 Task: Search one way flight ticket for 4 adults, 1 infant in seat and 1 infant on lap in premium economy from Redding: Redding Municipal Airport to New Bern: Coastal Carolina Regional Airport (was Craven County Regional) on 5-4-2023. Choice of flights is Spirit. Number of bags: 1 checked bag. Price is upto 93000. Outbound departure time preference is 6:30.
Action: Mouse moved to (292, 258)
Screenshot: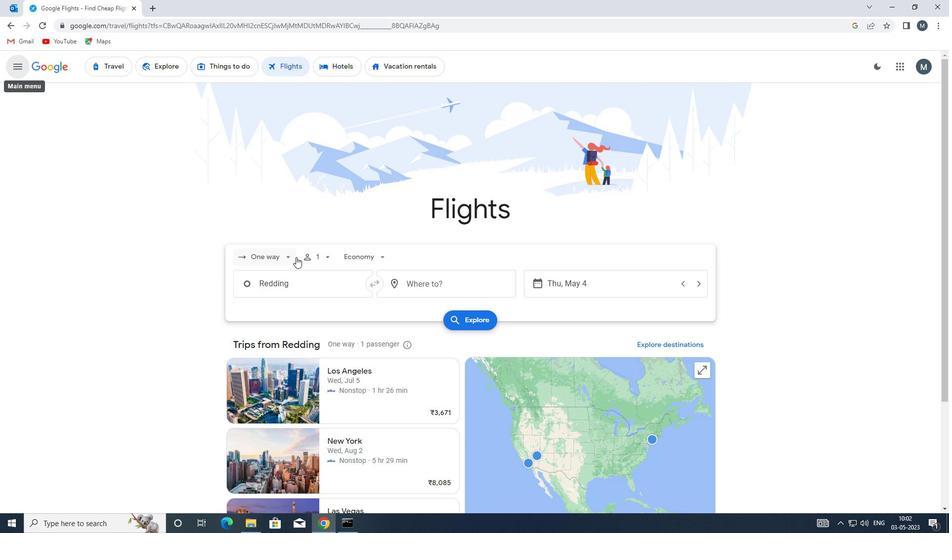 
Action: Mouse pressed left at (292, 258)
Screenshot: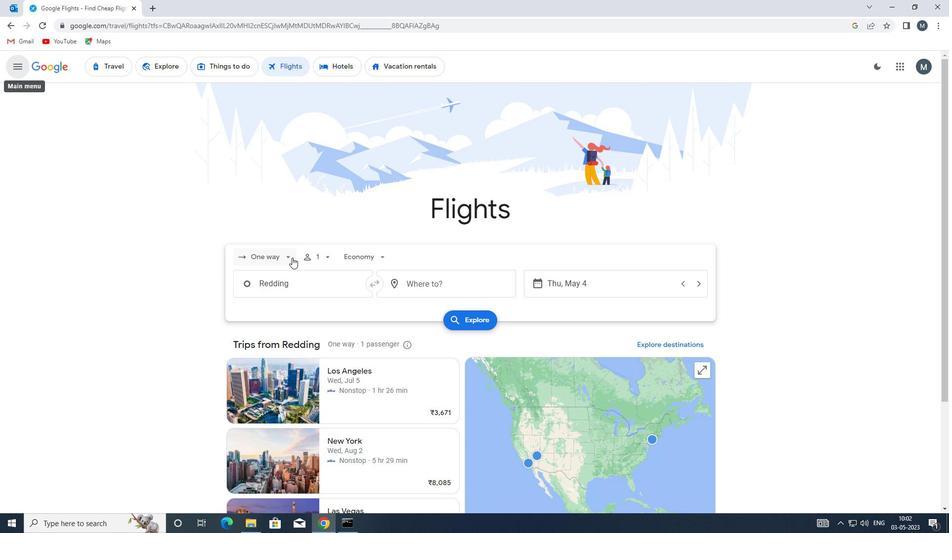 
Action: Mouse moved to (294, 299)
Screenshot: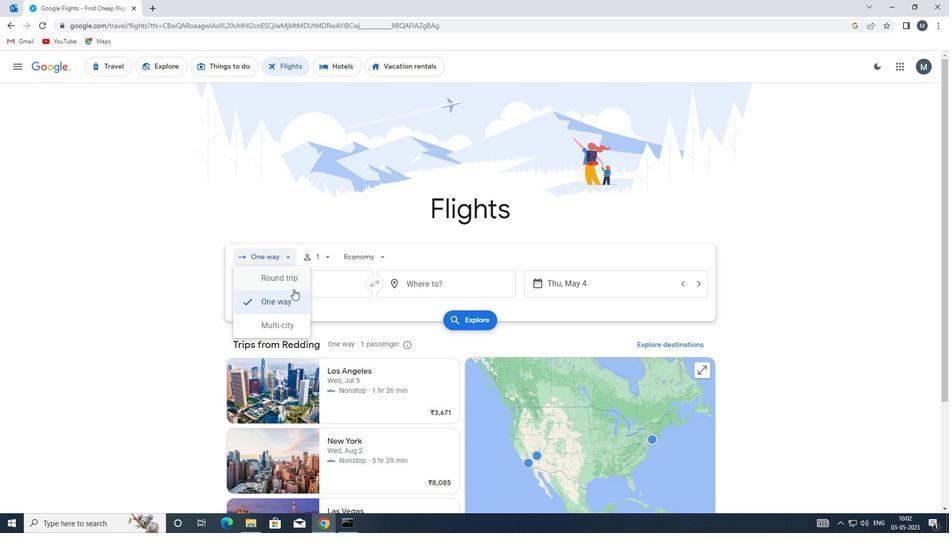 
Action: Mouse pressed left at (294, 299)
Screenshot: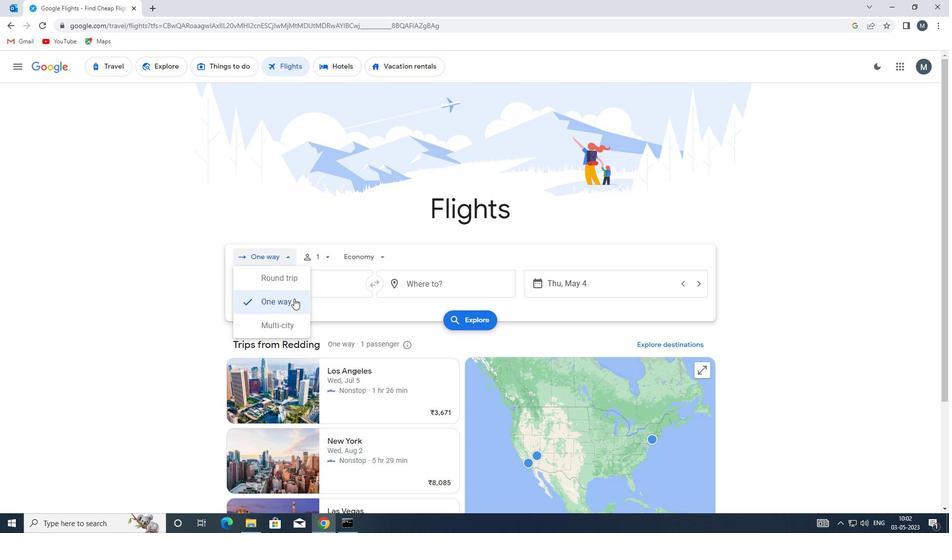 
Action: Mouse moved to (329, 257)
Screenshot: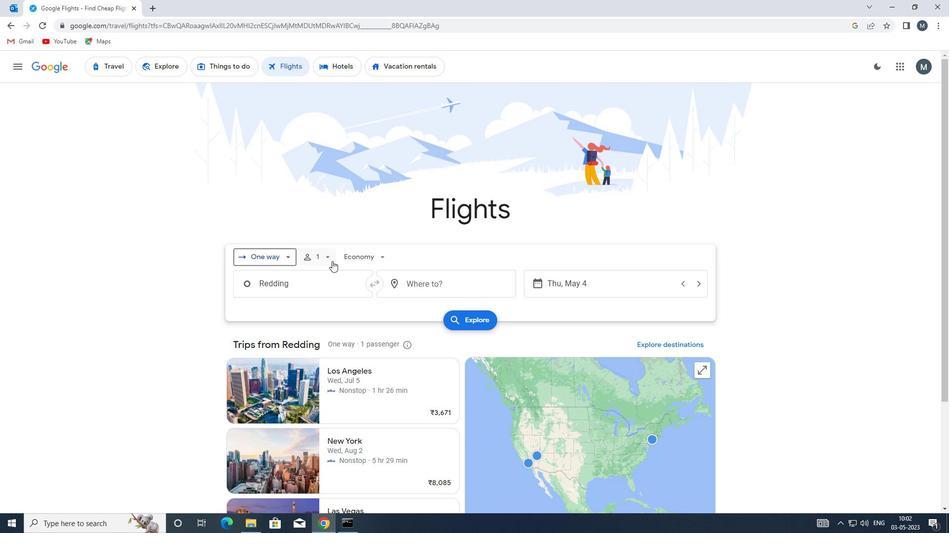 
Action: Mouse pressed left at (329, 257)
Screenshot: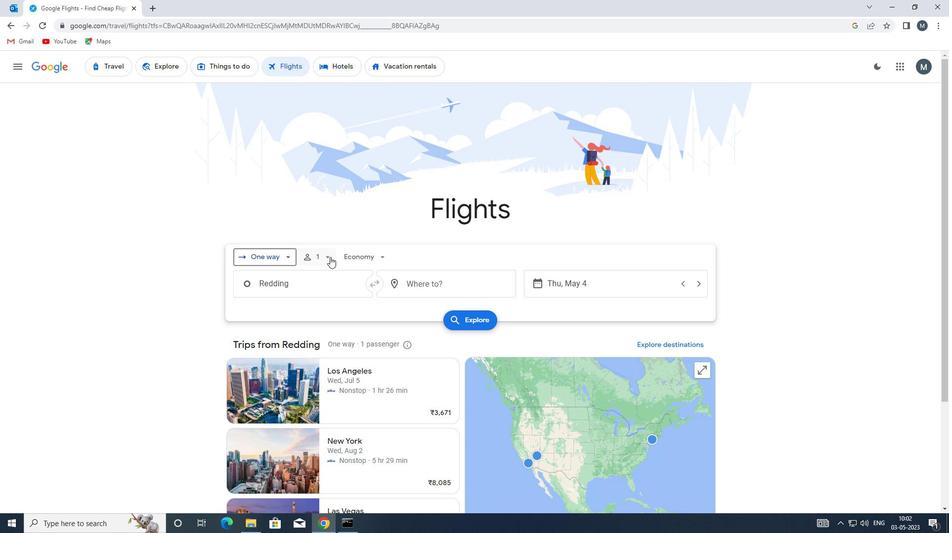 
Action: Mouse moved to (403, 283)
Screenshot: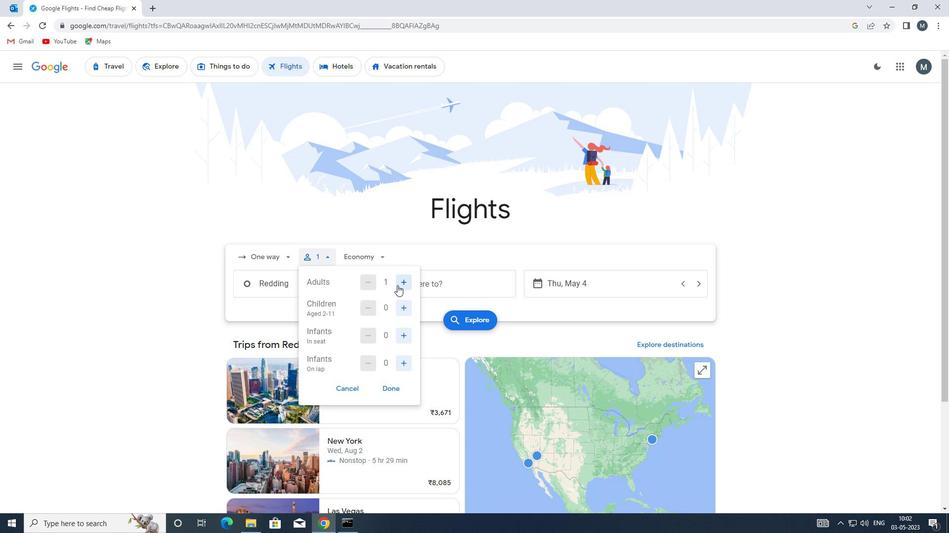 
Action: Mouse pressed left at (403, 283)
Screenshot: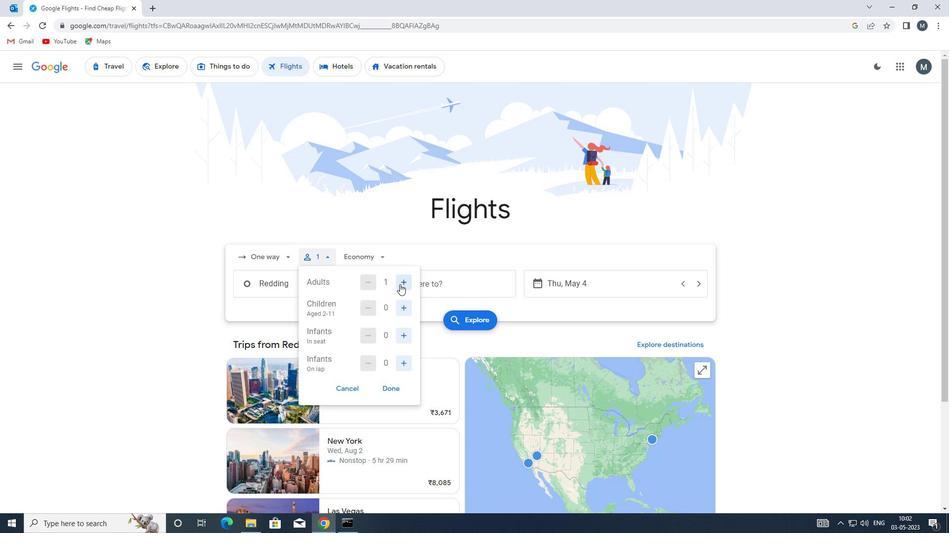 
Action: Mouse pressed left at (403, 283)
Screenshot: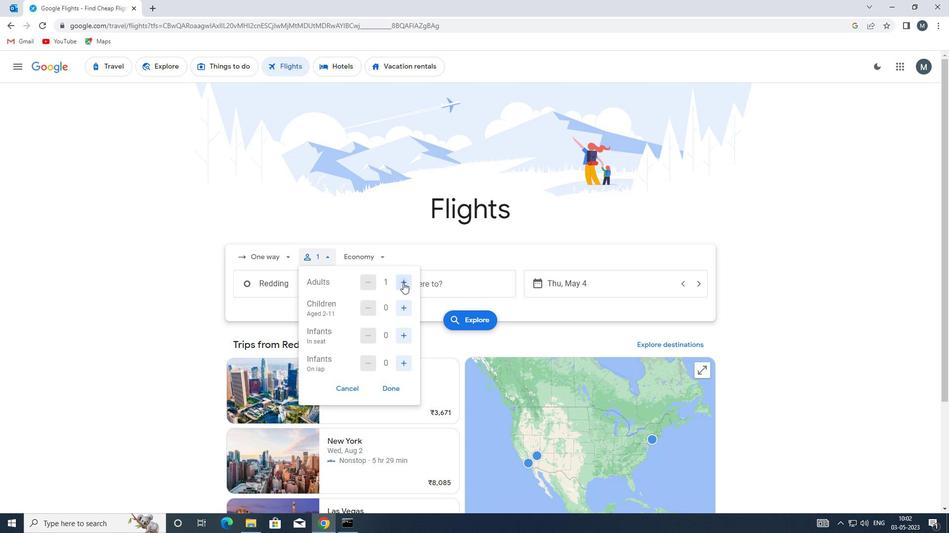 
Action: Mouse pressed left at (403, 283)
Screenshot: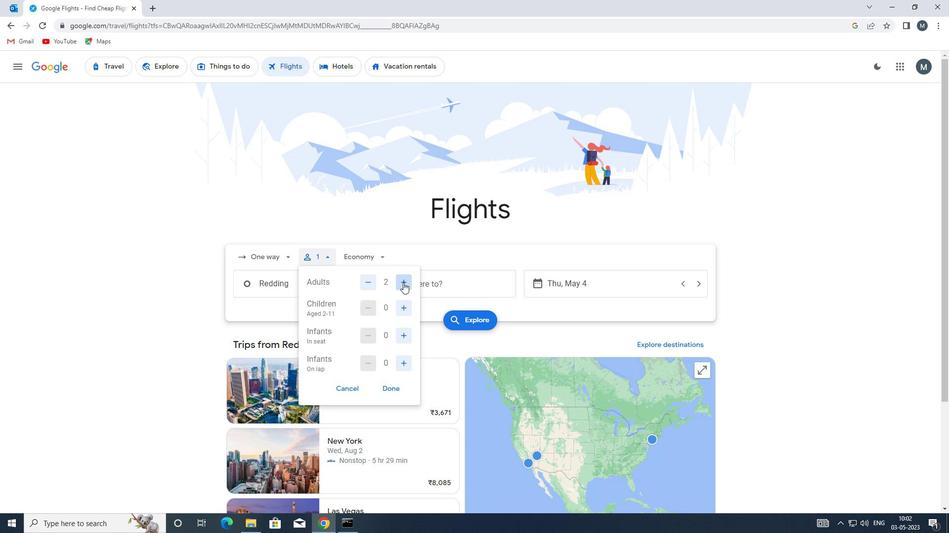 
Action: Mouse moved to (403, 333)
Screenshot: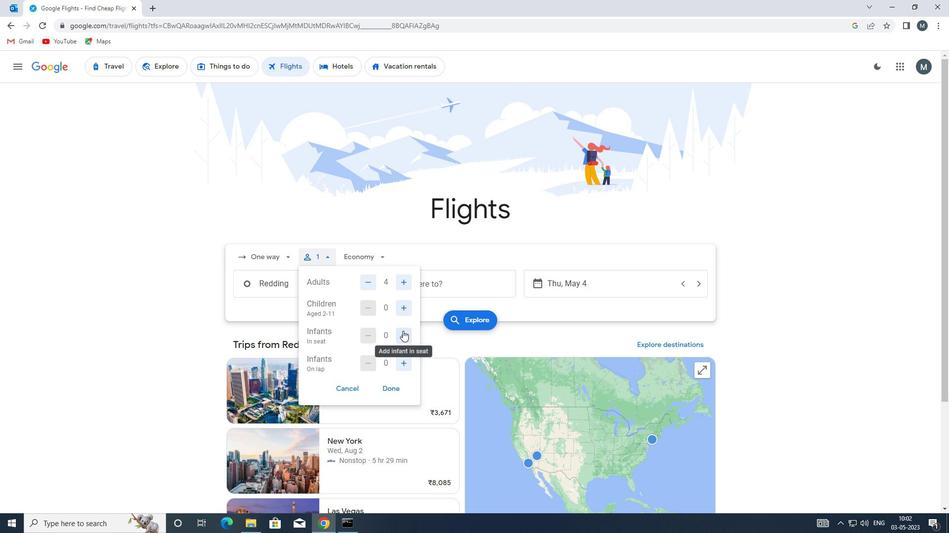 
Action: Mouse pressed left at (403, 333)
Screenshot: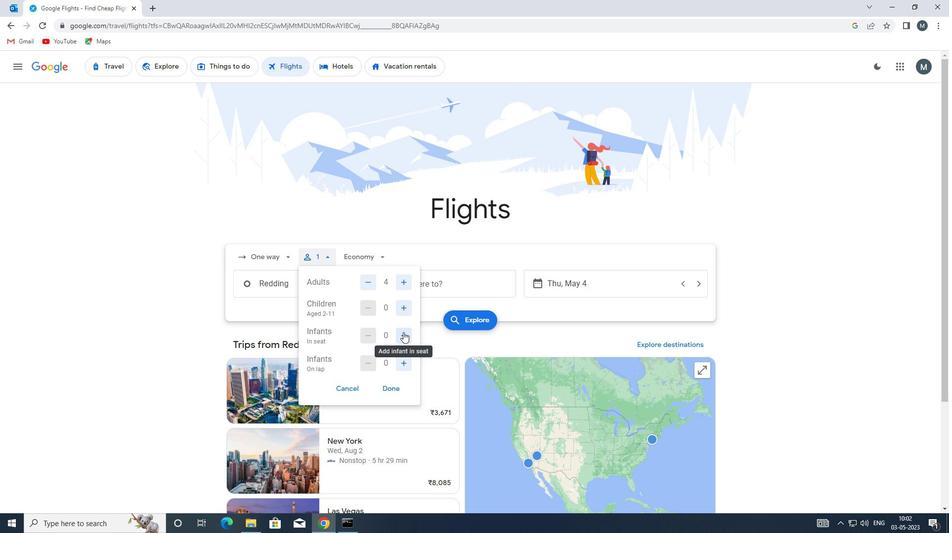
Action: Mouse moved to (404, 363)
Screenshot: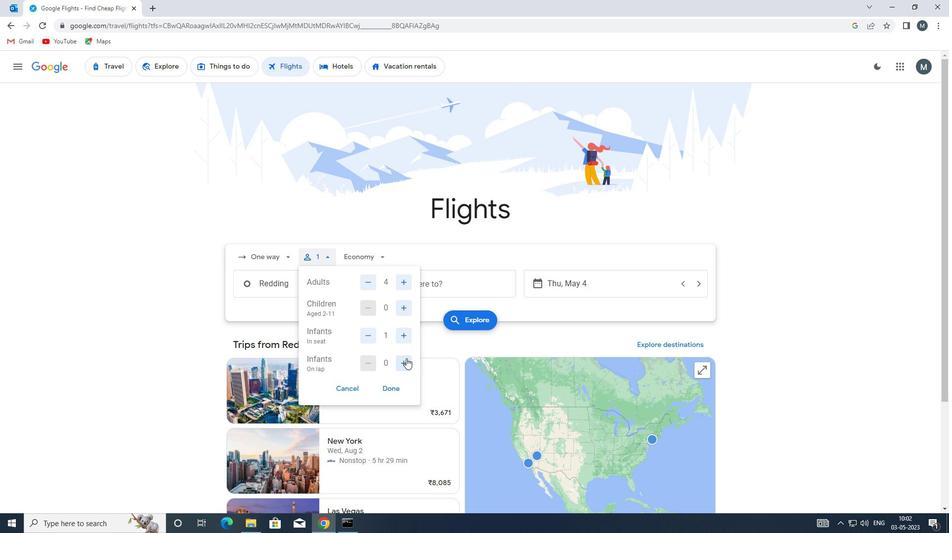 
Action: Mouse pressed left at (404, 363)
Screenshot: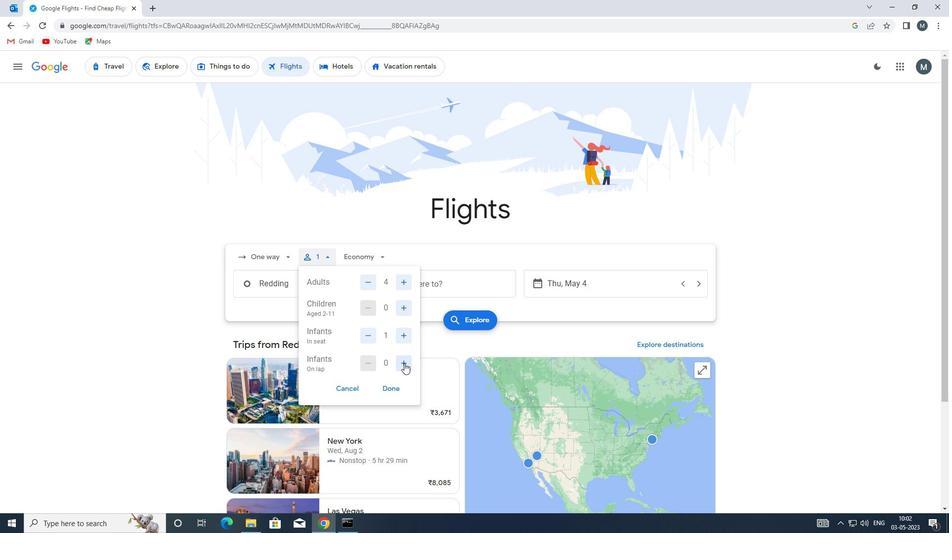 
Action: Mouse moved to (391, 388)
Screenshot: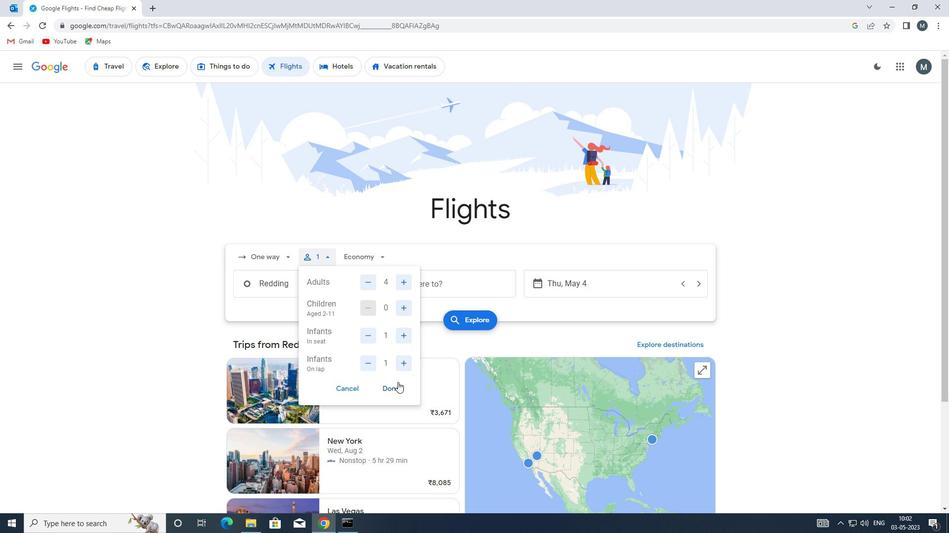 
Action: Mouse pressed left at (391, 388)
Screenshot: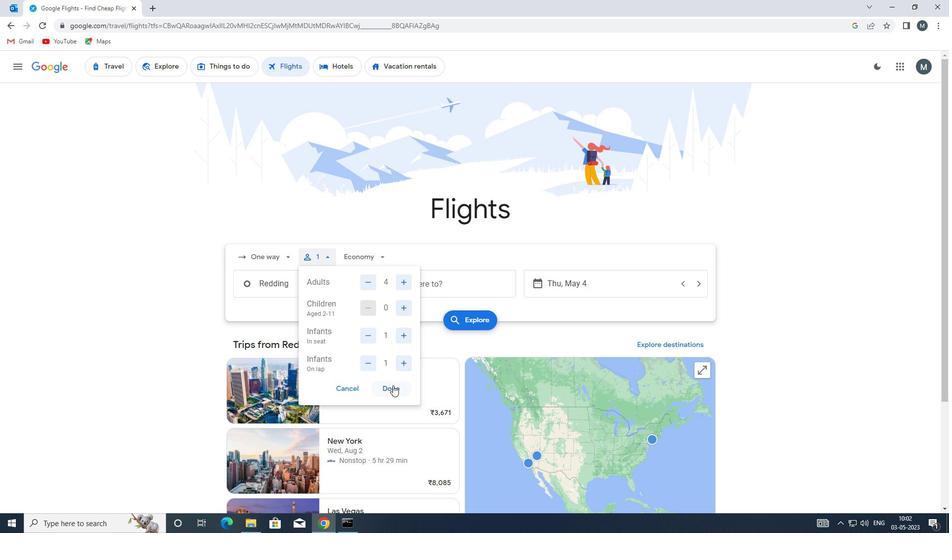 
Action: Mouse moved to (365, 257)
Screenshot: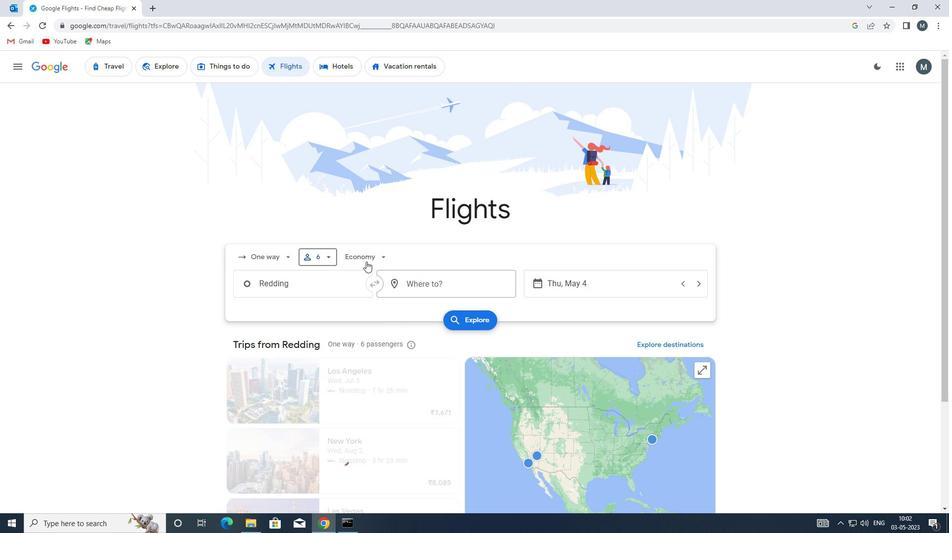 
Action: Mouse pressed left at (365, 257)
Screenshot: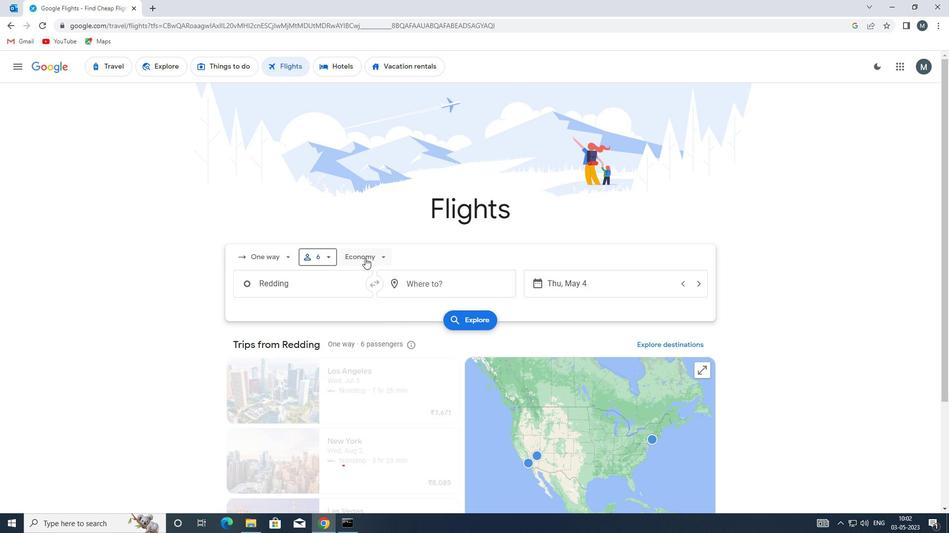 
Action: Mouse moved to (383, 304)
Screenshot: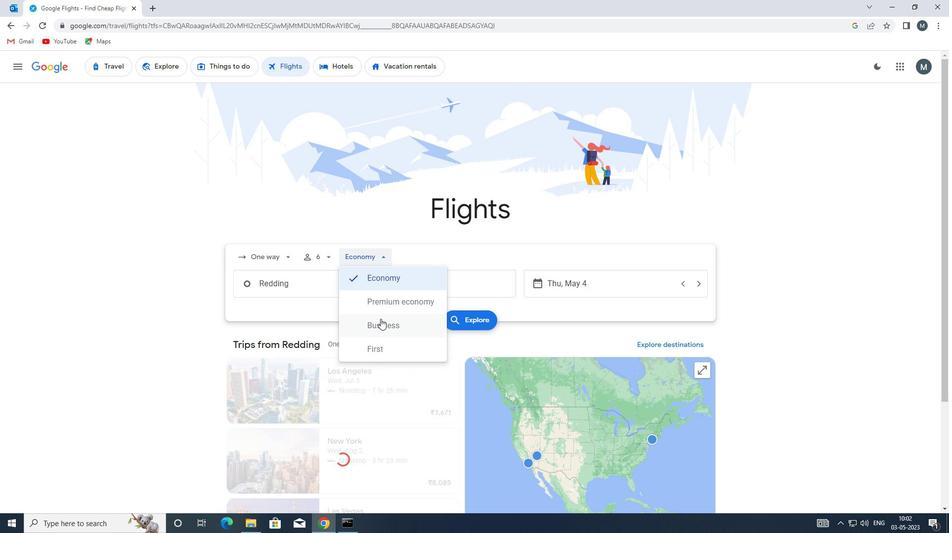 
Action: Mouse pressed left at (383, 304)
Screenshot: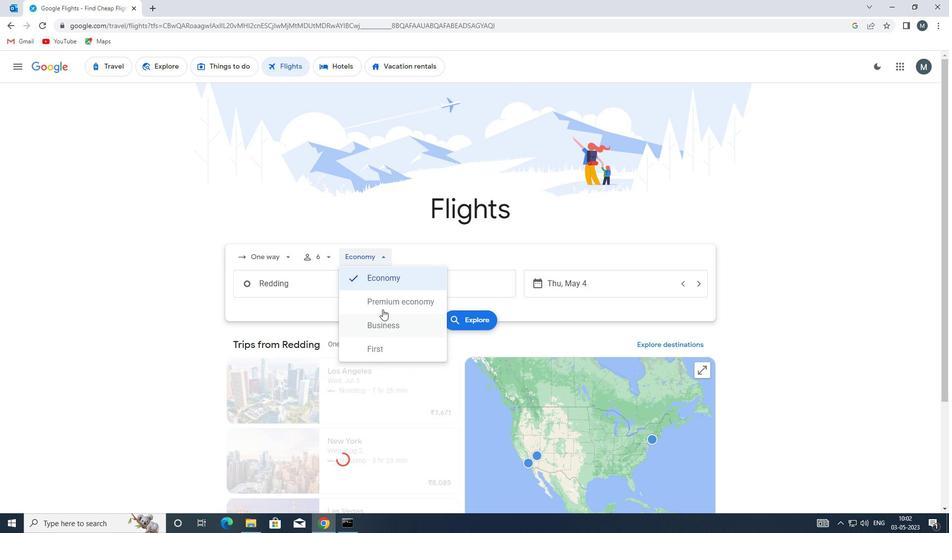
Action: Mouse moved to (328, 290)
Screenshot: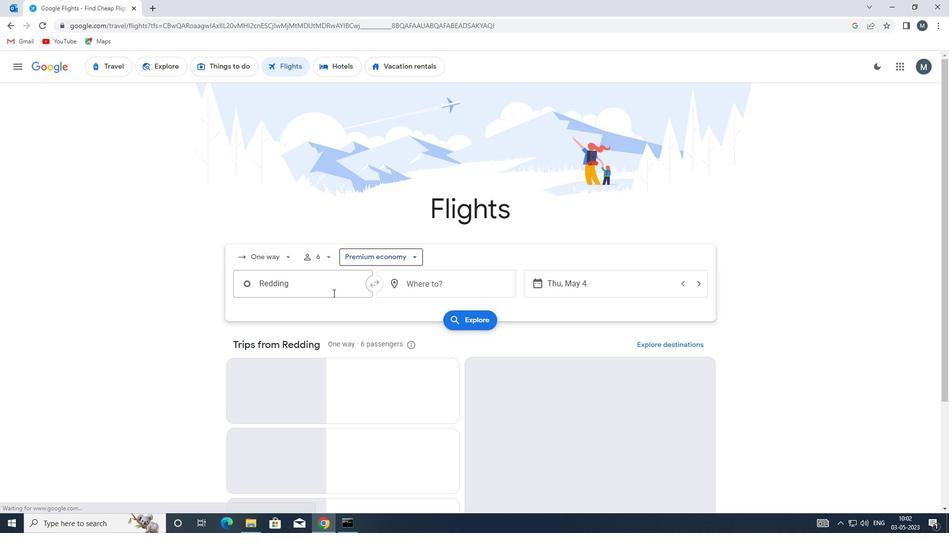
Action: Mouse pressed left at (328, 290)
Screenshot: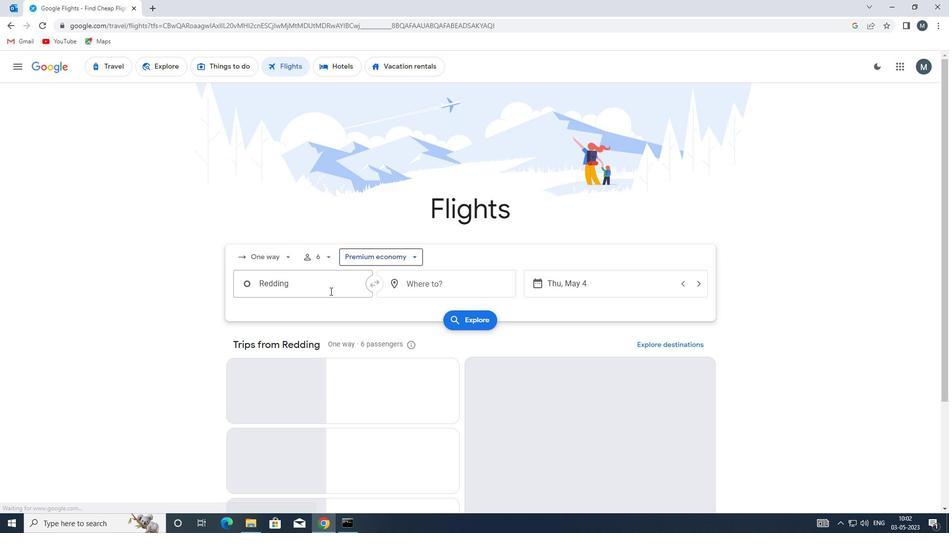 
Action: Mouse moved to (329, 289)
Screenshot: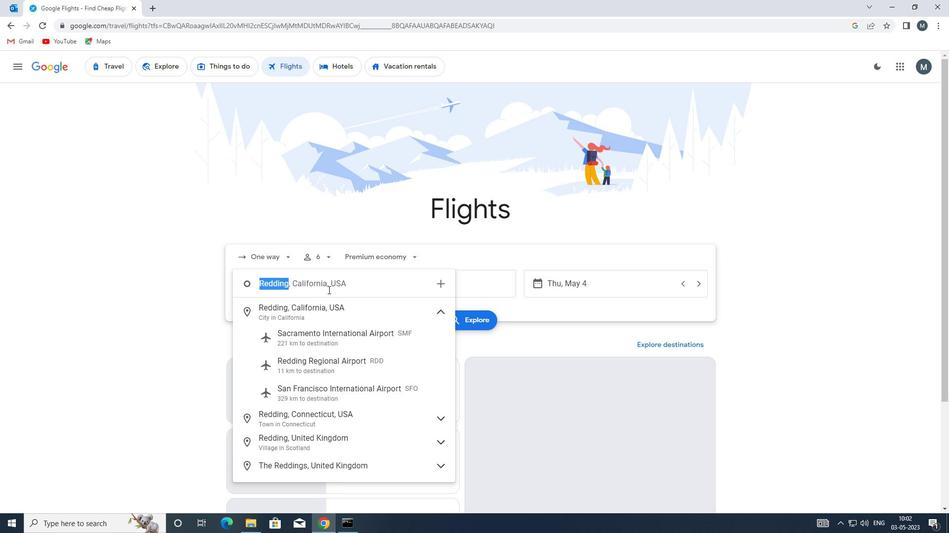 
Action: Key pressed <Key.enter>
Screenshot: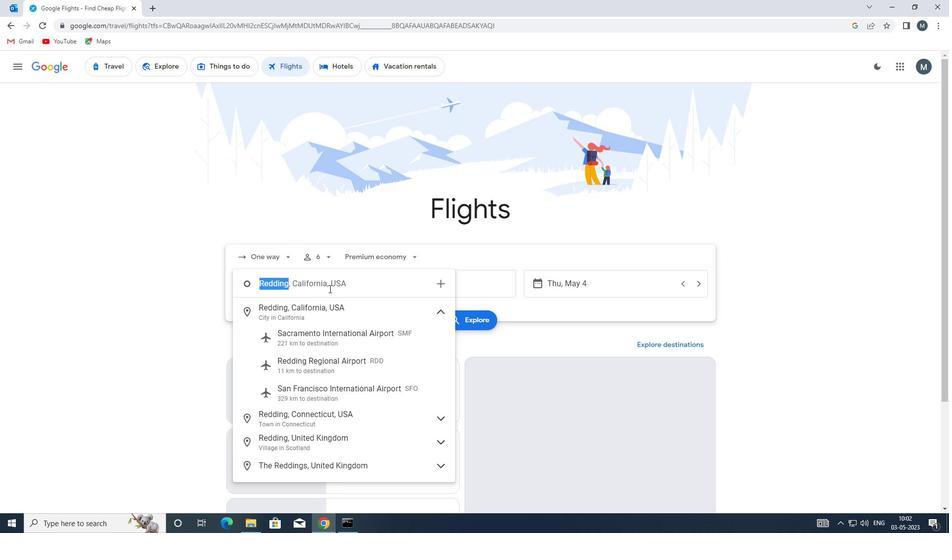 
Action: Mouse moved to (408, 287)
Screenshot: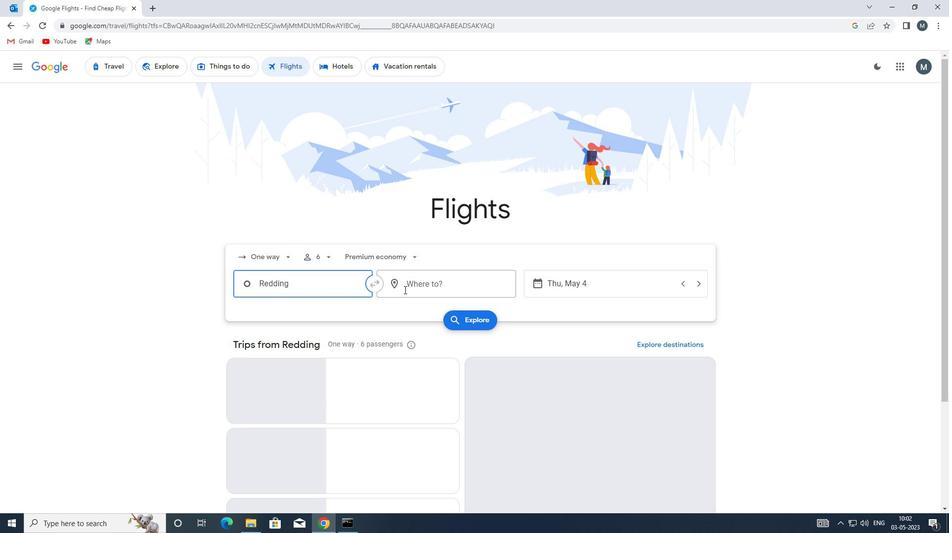 
Action: Mouse pressed left at (408, 287)
Screenshot: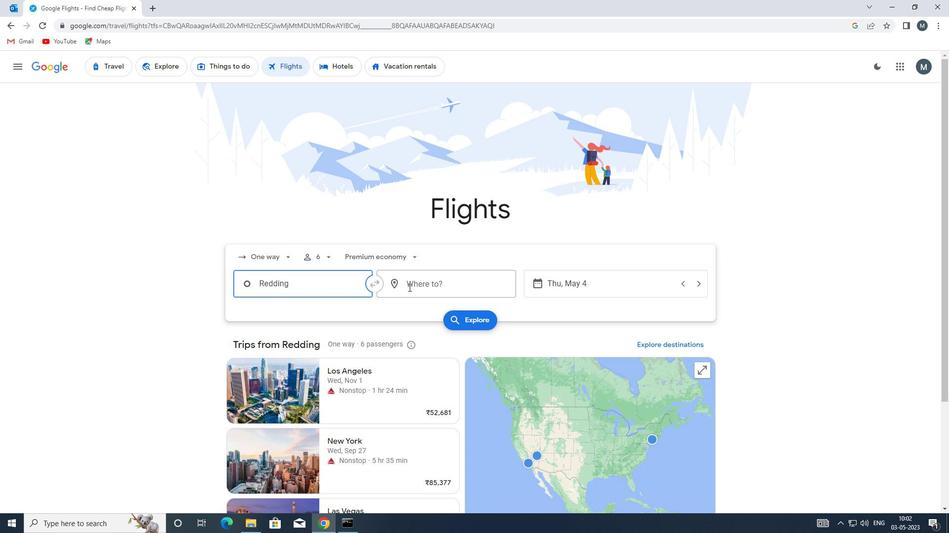 
Action: Mouse moved to (407, 285)
Screenshot: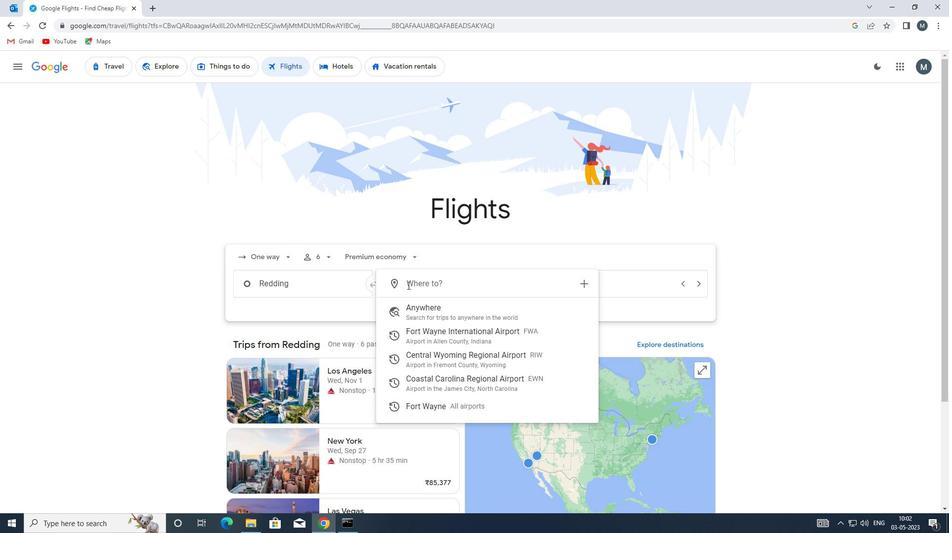
Action: Key pressed ewn
Screenshot: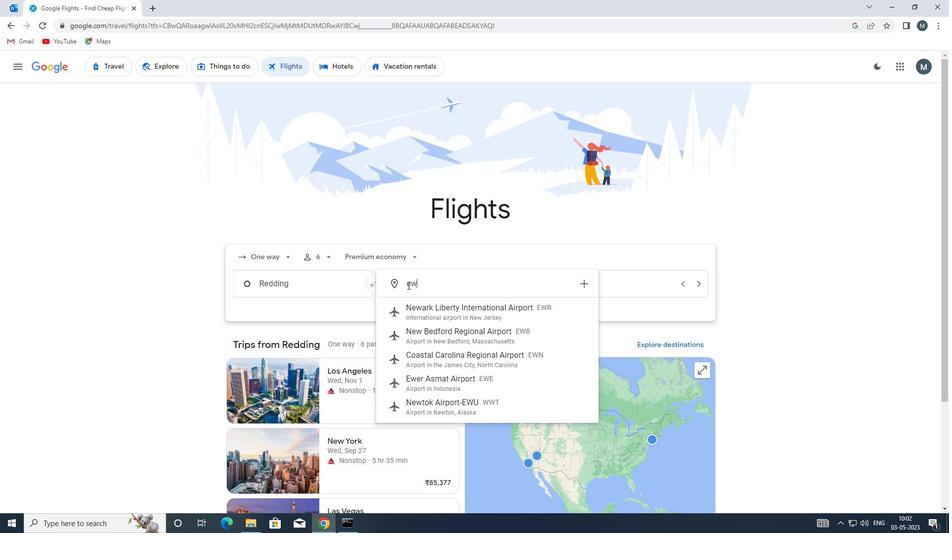 
Action: Mouse moved to (476, 317)
Screenshot: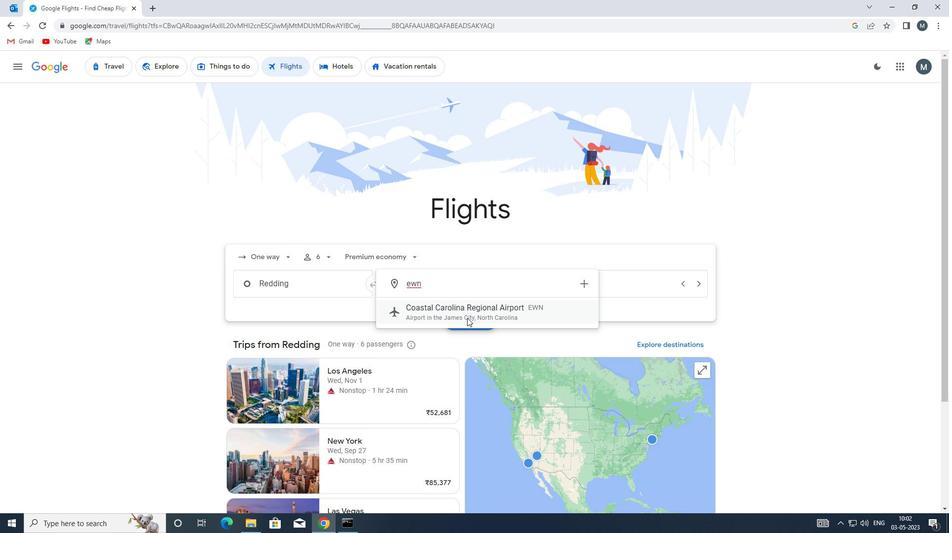 
Action: Mouse pressed left at (476, 317)
Screenshot: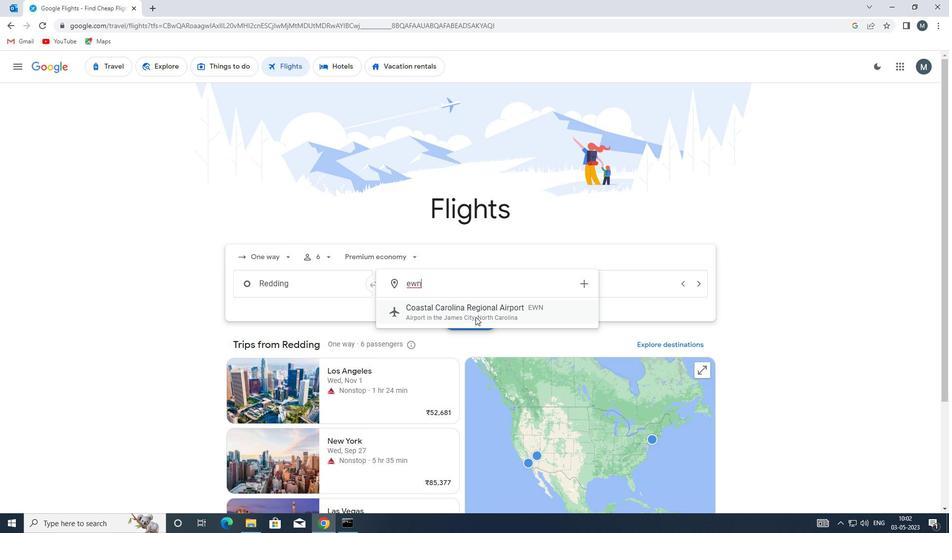 
Action: Mouse moved to (609, 285)
Screenshot: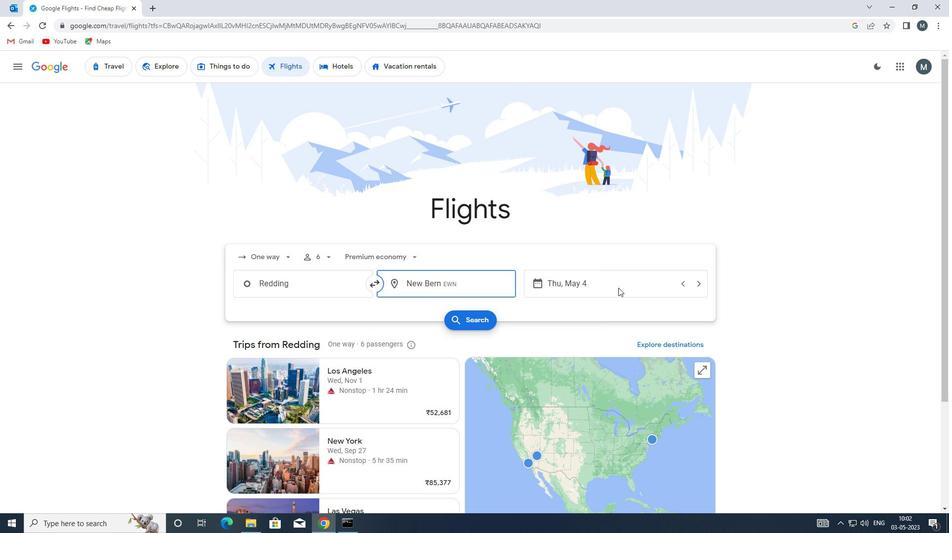 
Action: Mouse pressed left at (609, 285)
Screenshot: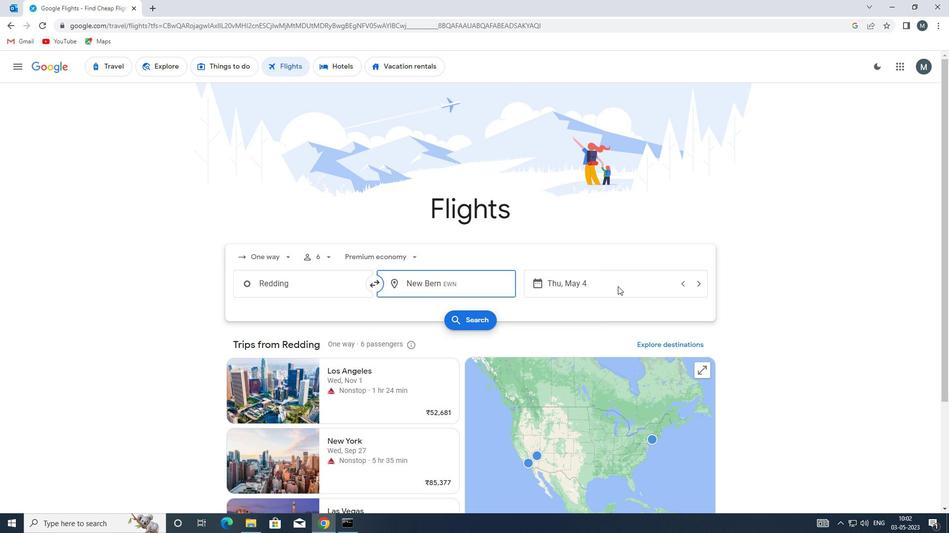
Action: Mouse moved to (443, 333)
Screenshot: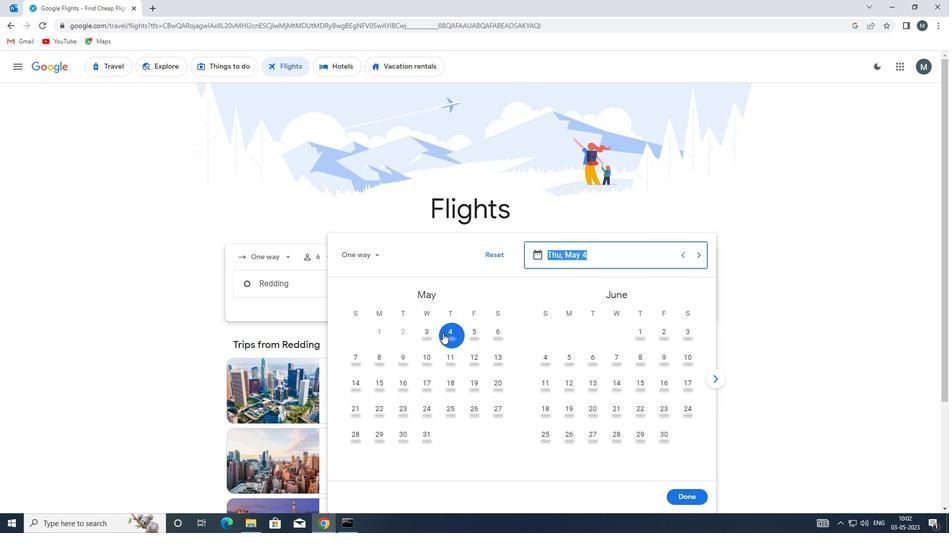 
Action: Mouse pressed left at (443, 333)
Screenshot: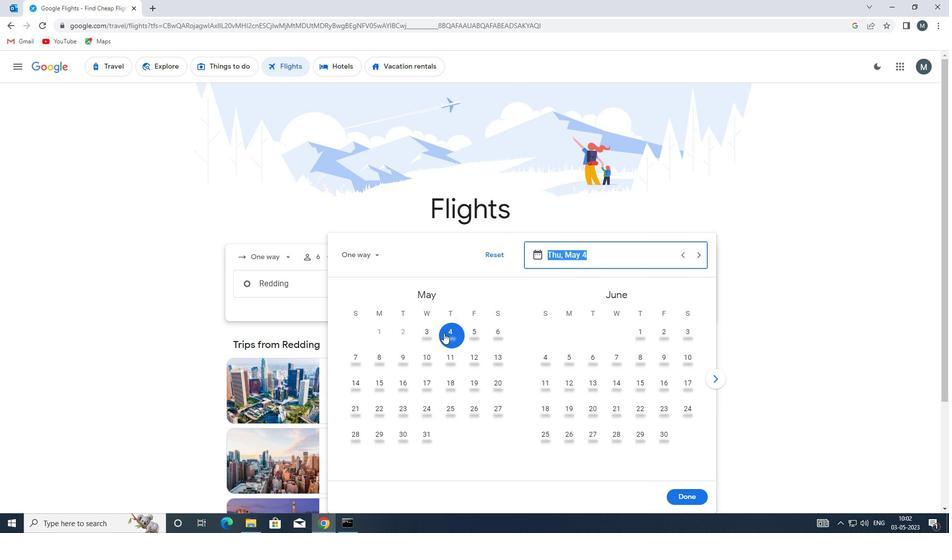 
Action: Mouse moved to (679, 495)
Screenshot: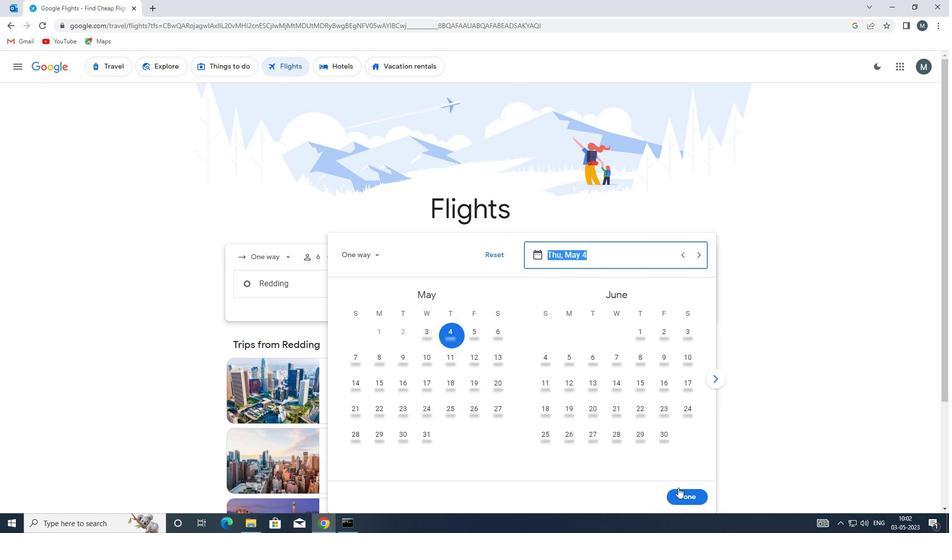 
Action: Mouse pressed left at (679, 495)
Screenshot: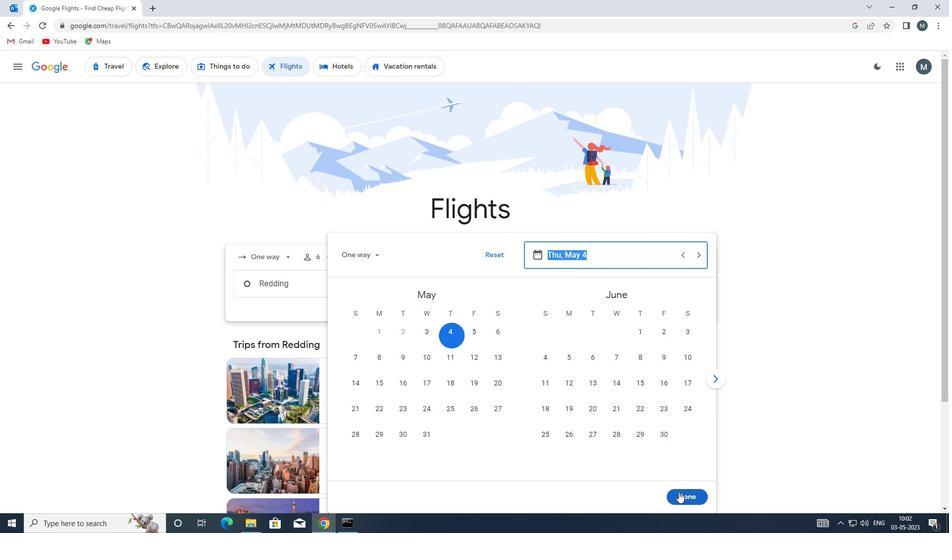 
Action: Mouse moved to (472, 324)
Screenshot: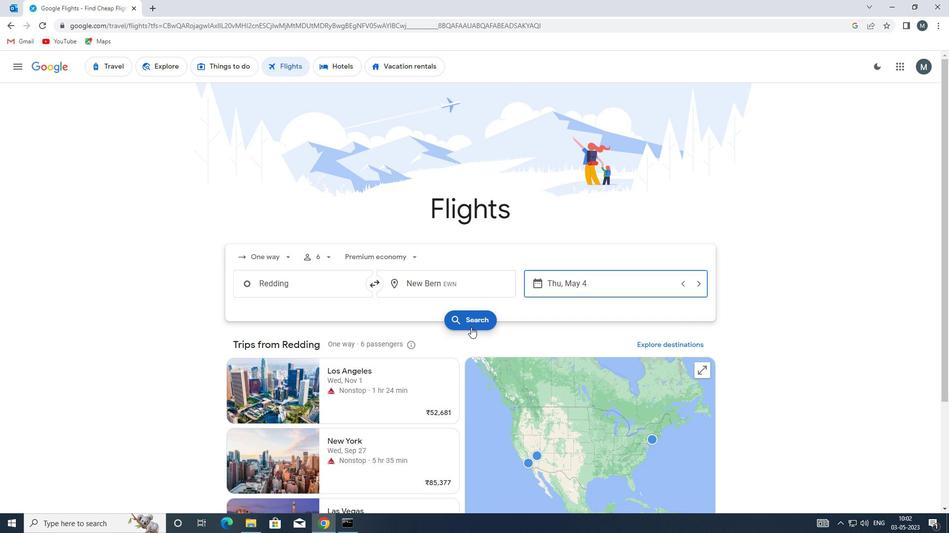 
Action: Mouse pressed left at (472, 324)
Screenshot: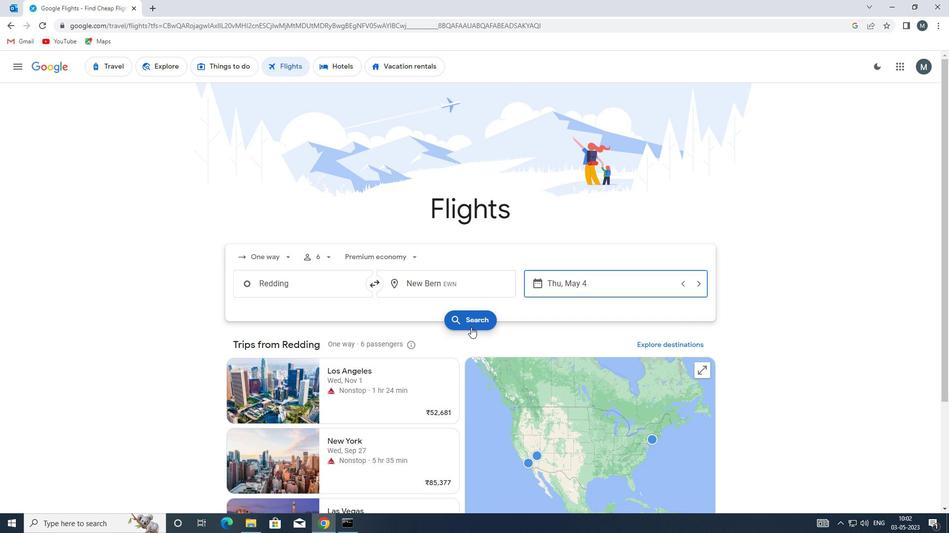 
Action: Mouse moved to (249, 155)
Screenshot: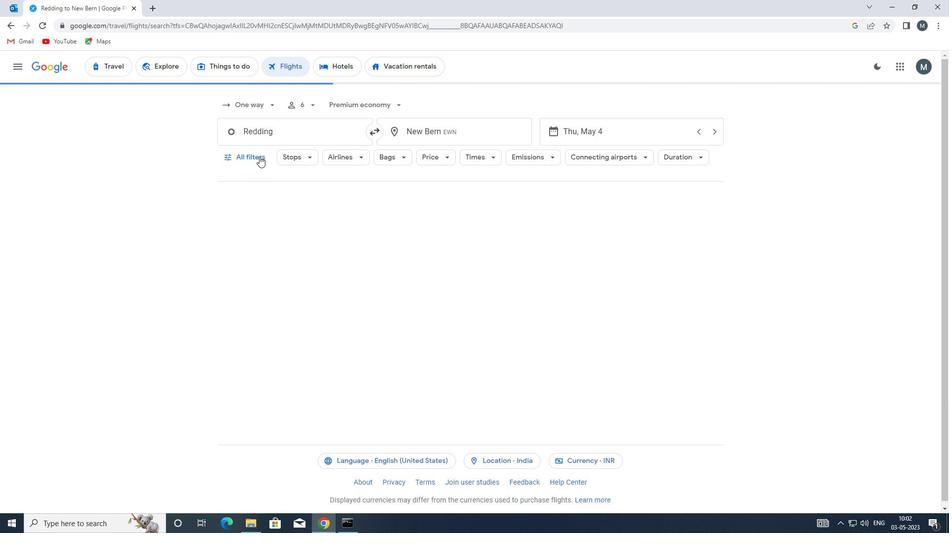 
Action: Mouse pressed left at (249, 155)
Screenshot: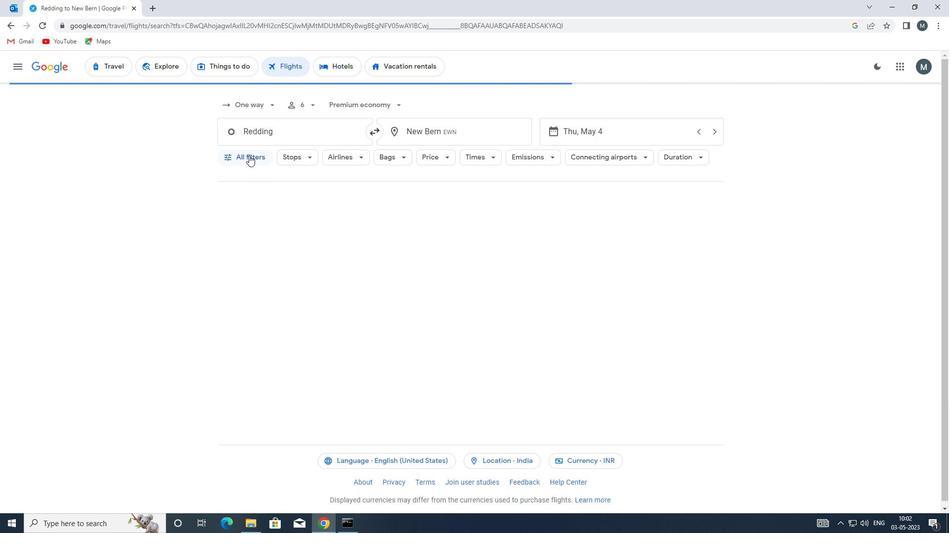 
Action: Mouse moved to (313, 252)
Screenshot: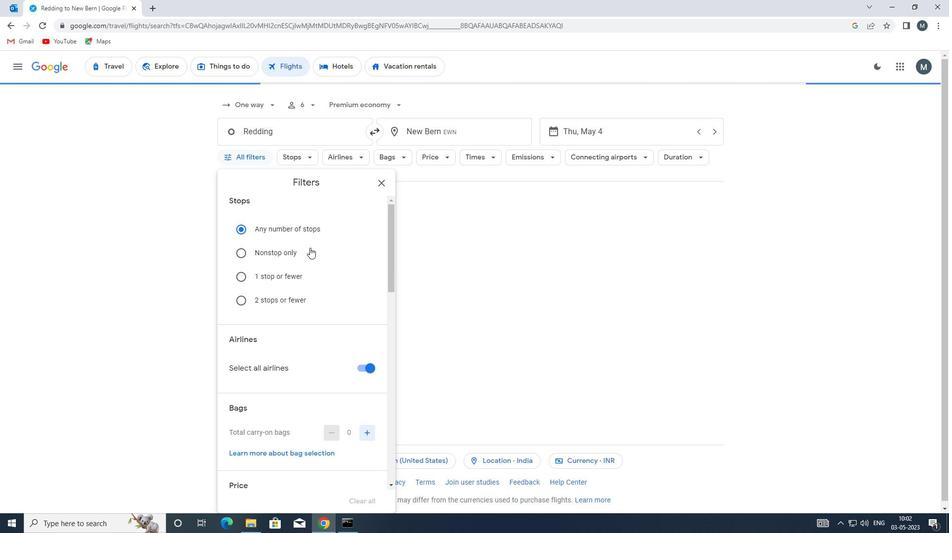 
Action: Mouse scrolled (313, 252) with delta (0, 0)
Screenshot: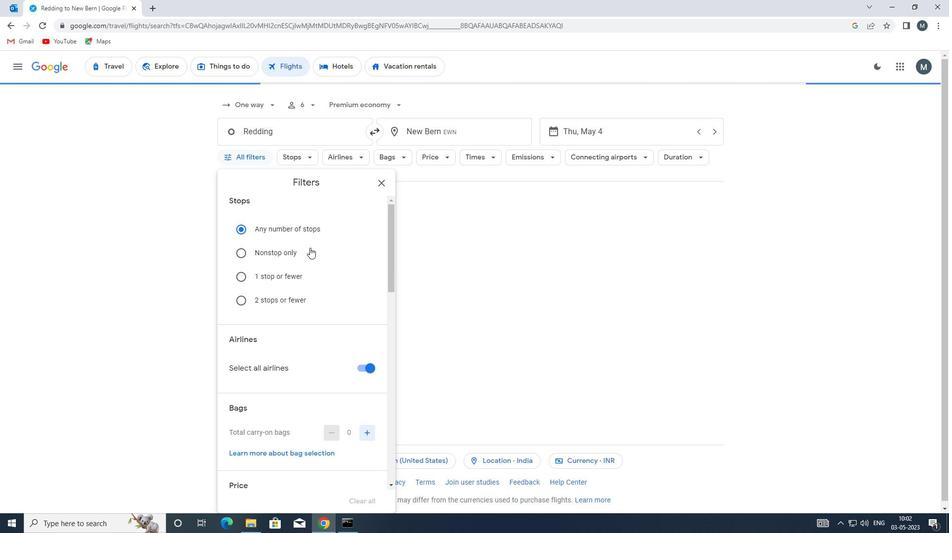 
Action: Mouse moved to (313, 255)
Screenshot: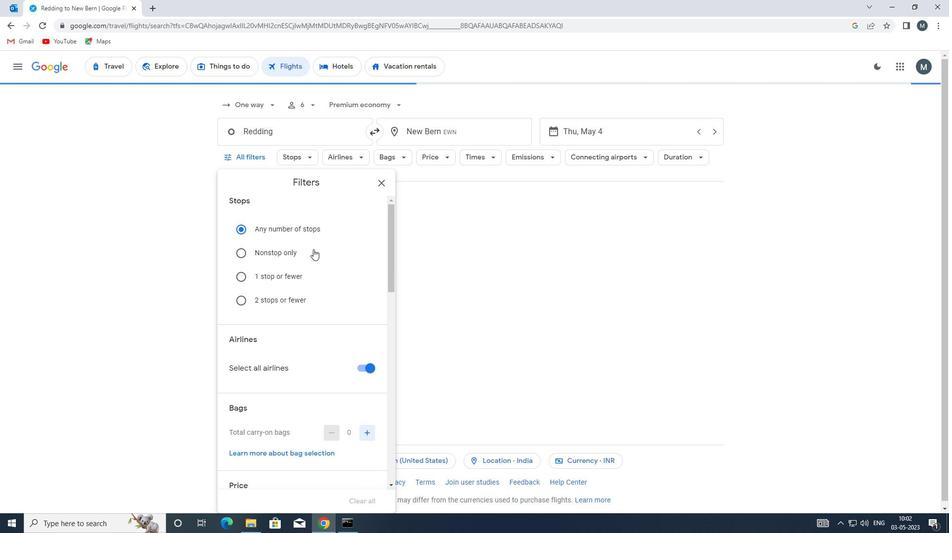 
Action: Mouse scrolled (313, 254) with delta (0, 0)
Screenshot: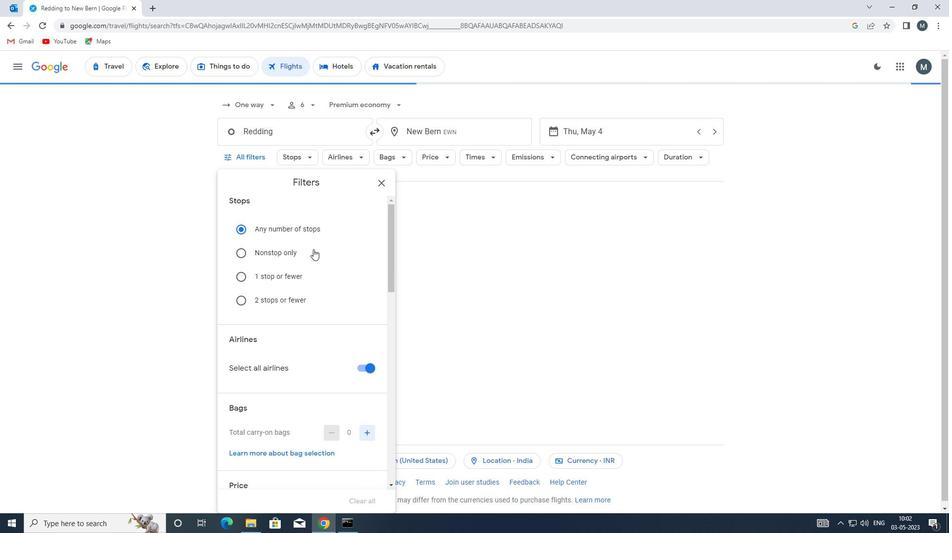 
Action: Mouse moved to (363, 270)
Screenshot: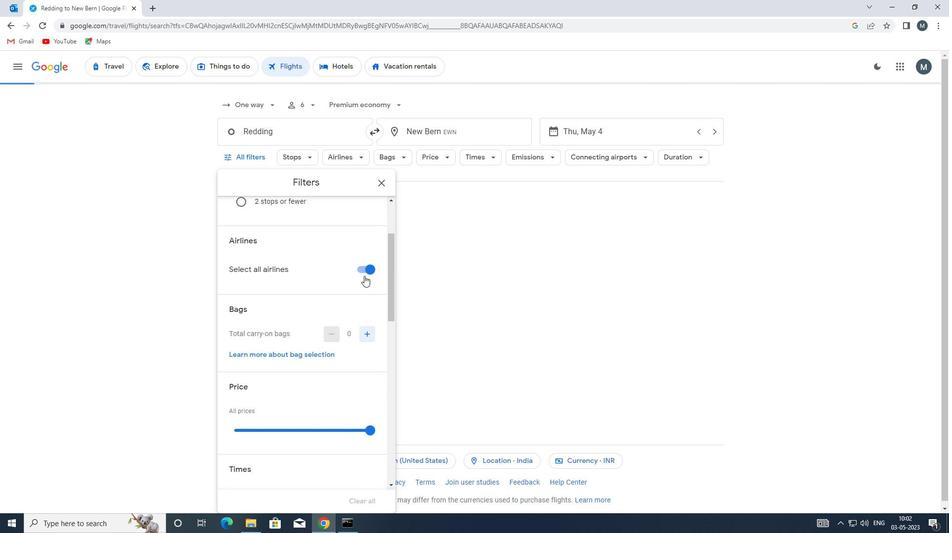 
Action: Mouse pressed left at (363, 270)
Screenshot: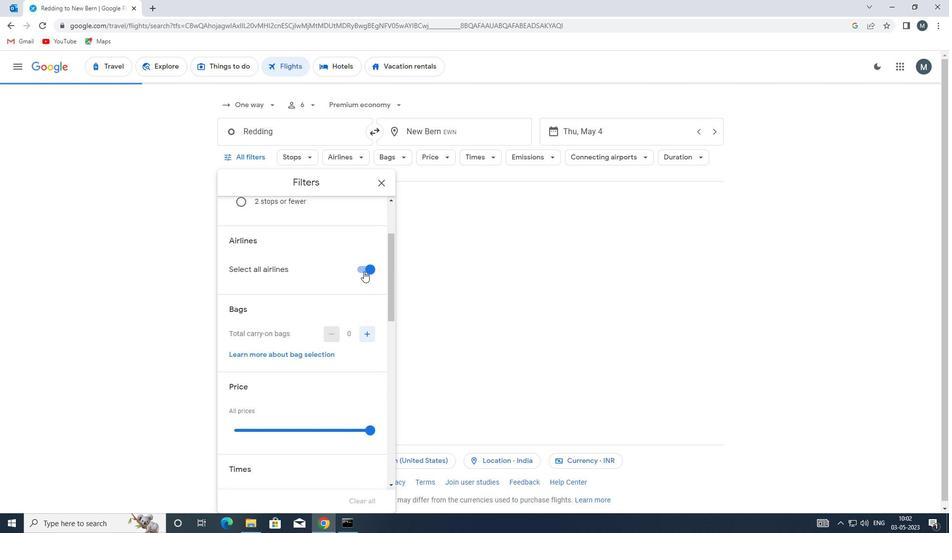 
Action: Mouse moved to (329, 270)
Screenshot: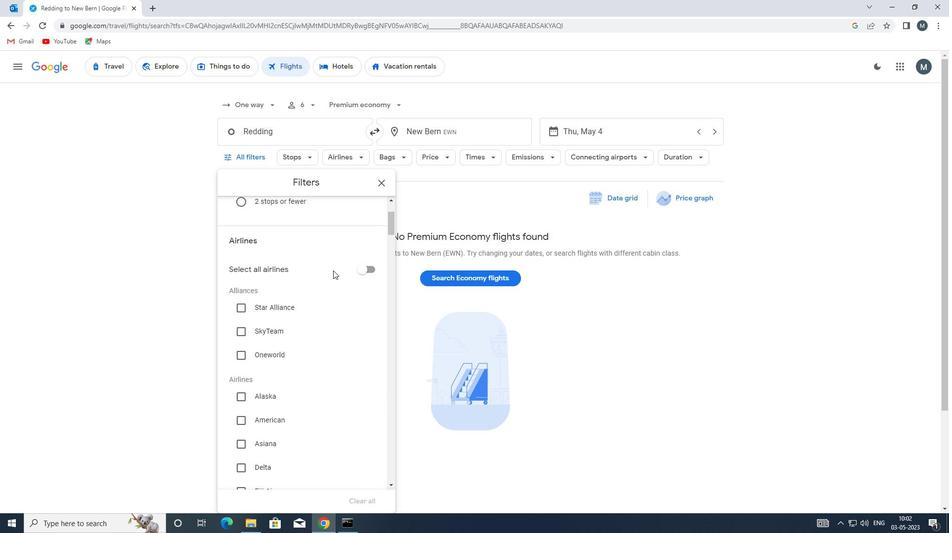 
Action: Mouse scrolled (329, 270) with delta (0, 0)
Screenshot: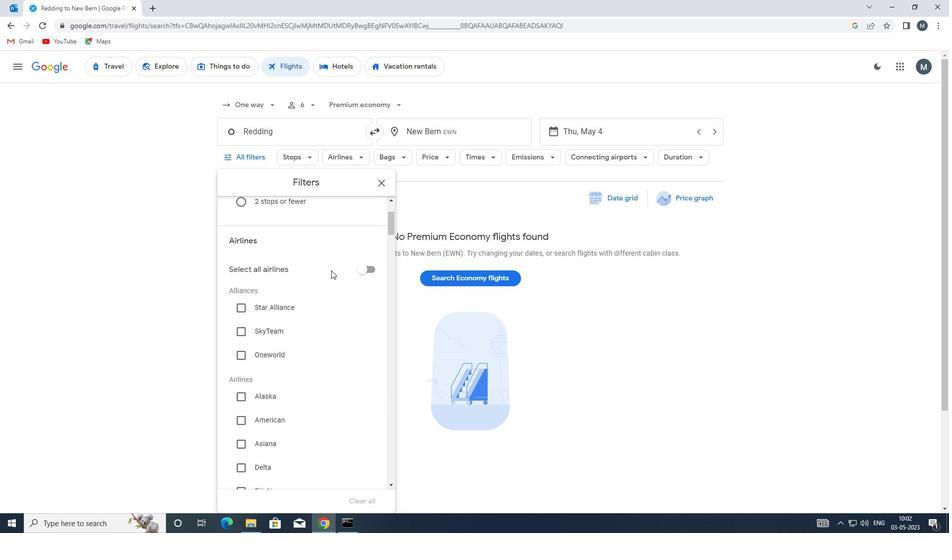 
Action: Mouse moved to (329, 270)
Screenshot: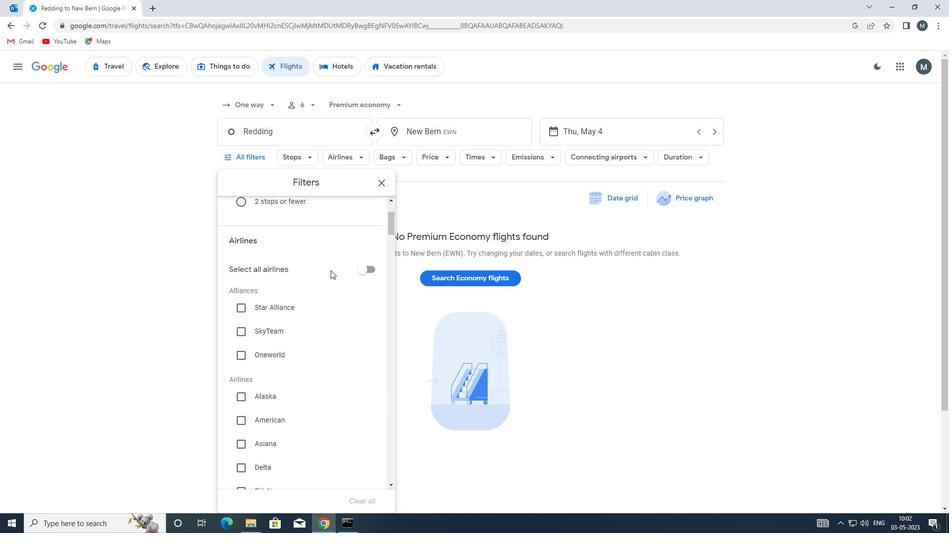 
Action: Mouse scrolled (329, 270) with delta (0, 0)
Screenshot: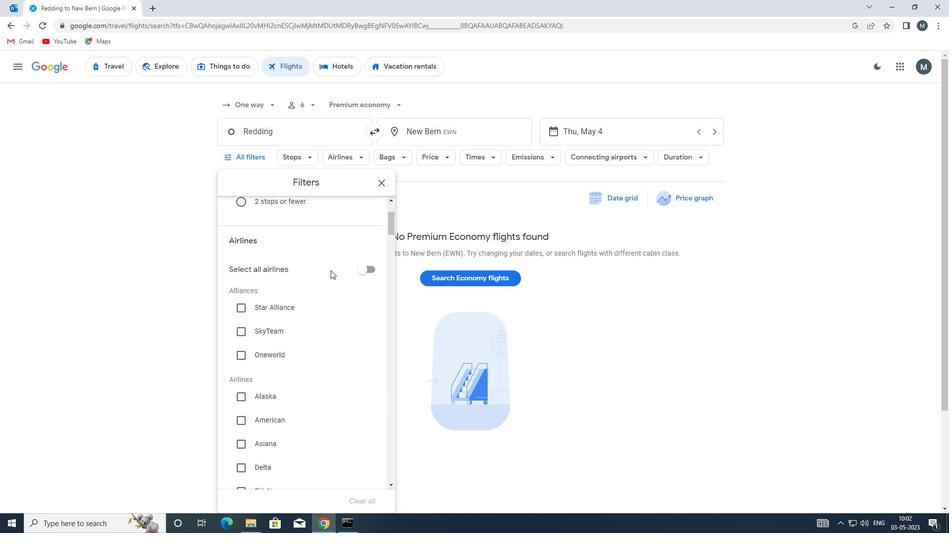 
Action: Mouse moved to (317, 273)
Screenshot: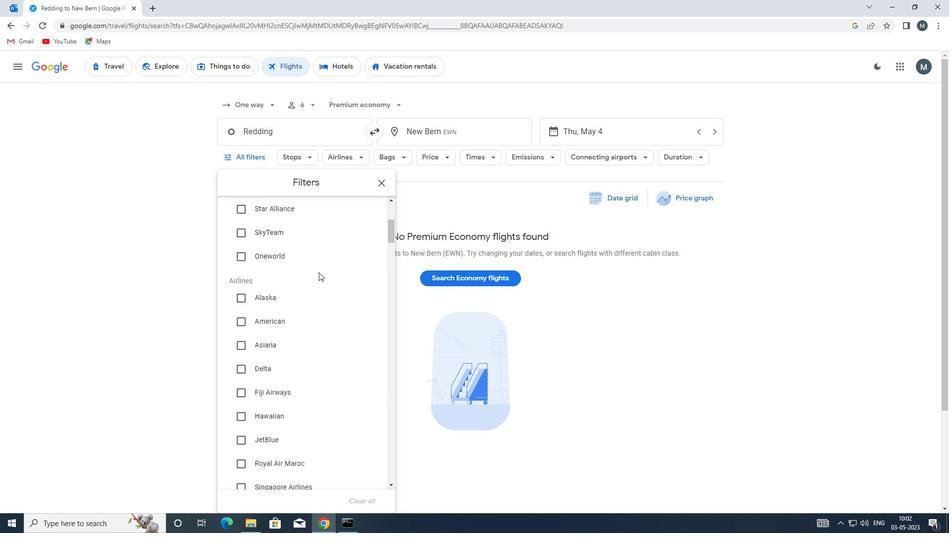 
Action: Mouse scrolled (317, 273) with delta (0, 0)
Screenshot: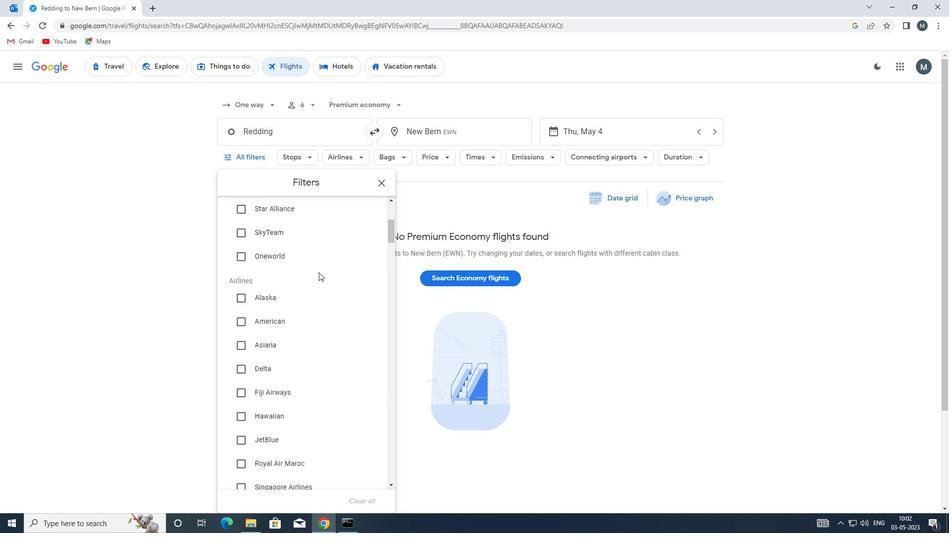 
Action: Mouse moved to (304, 280)
Screenshot: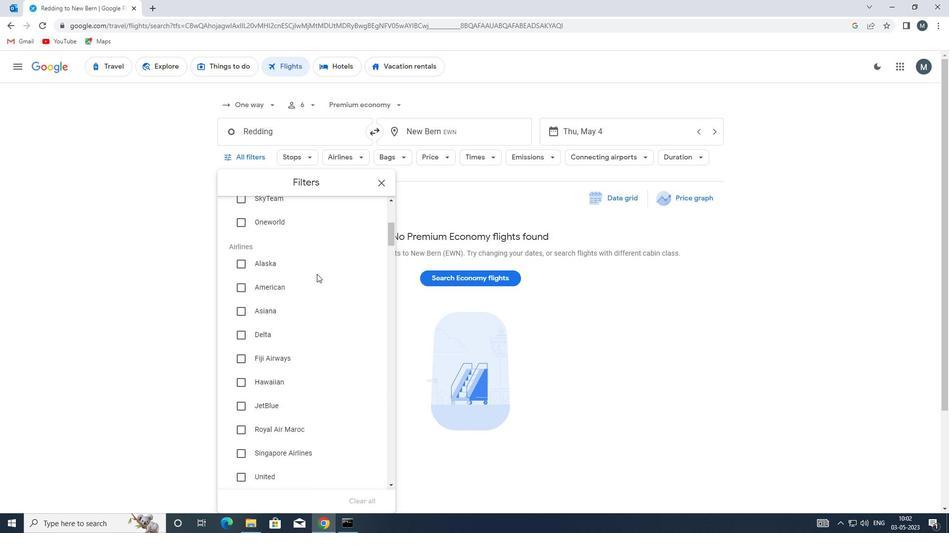 
Action: Mouse scrolled (304, 279) with delta (0, 0)
Screenshot: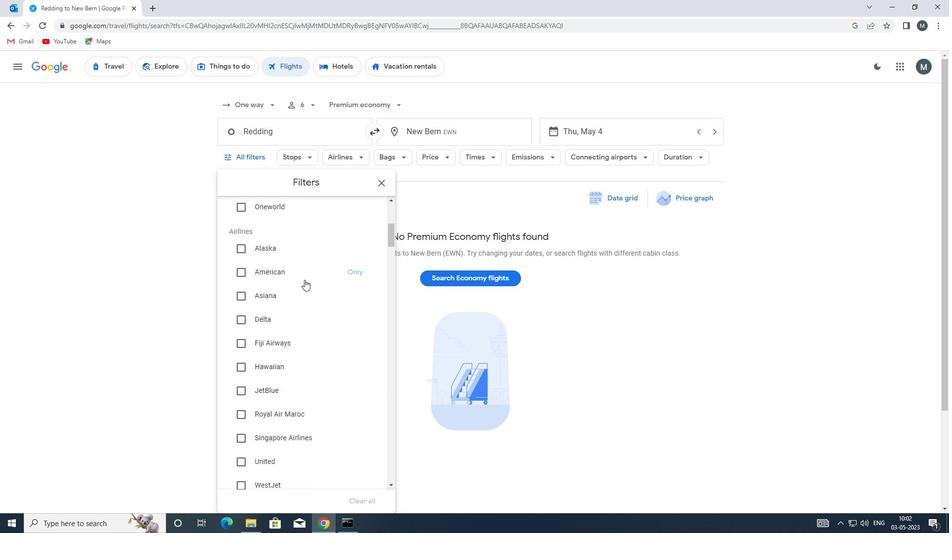 
Action: Mouse moved to (314, 278)
Screenshot: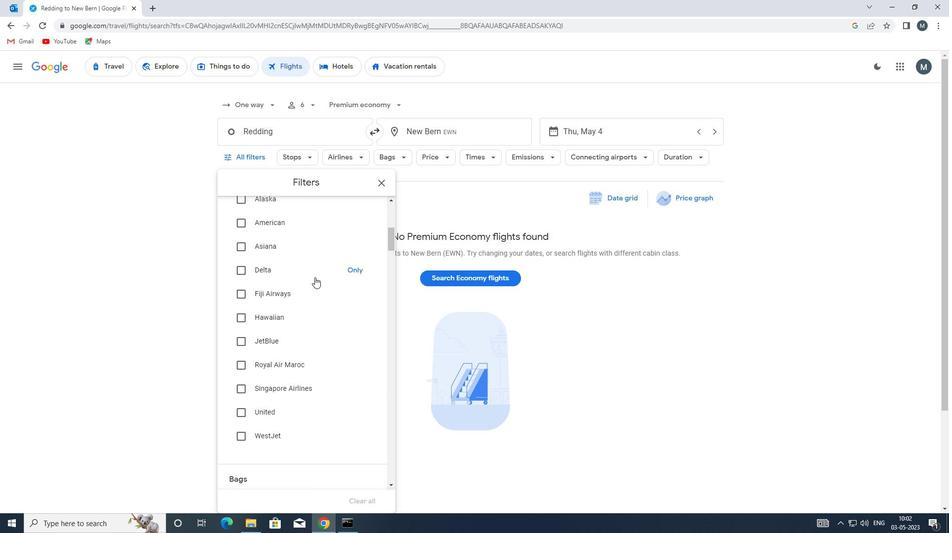 
Action: Mouse scrolled (314, 277) with delta (0, 0)
Screenshot: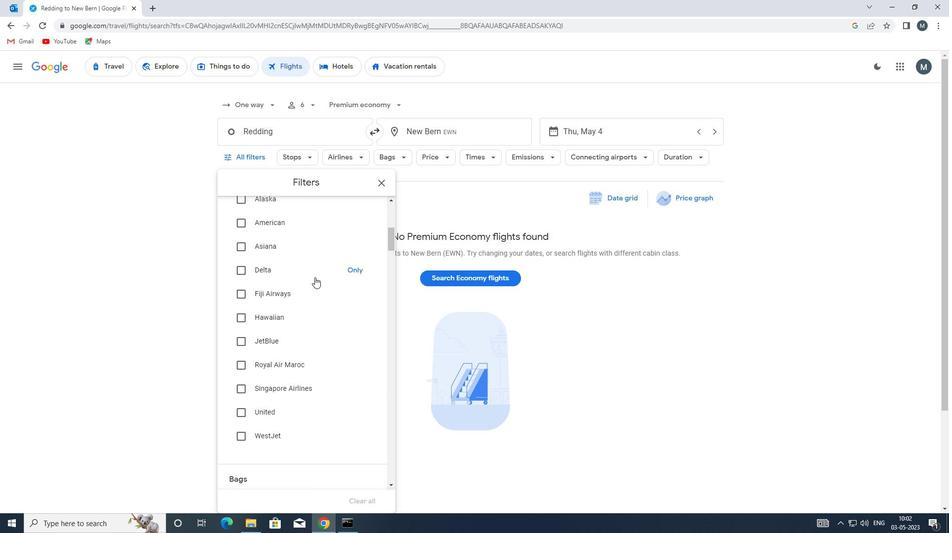
Action: Mouse moved to (302, 278)
Screenshot: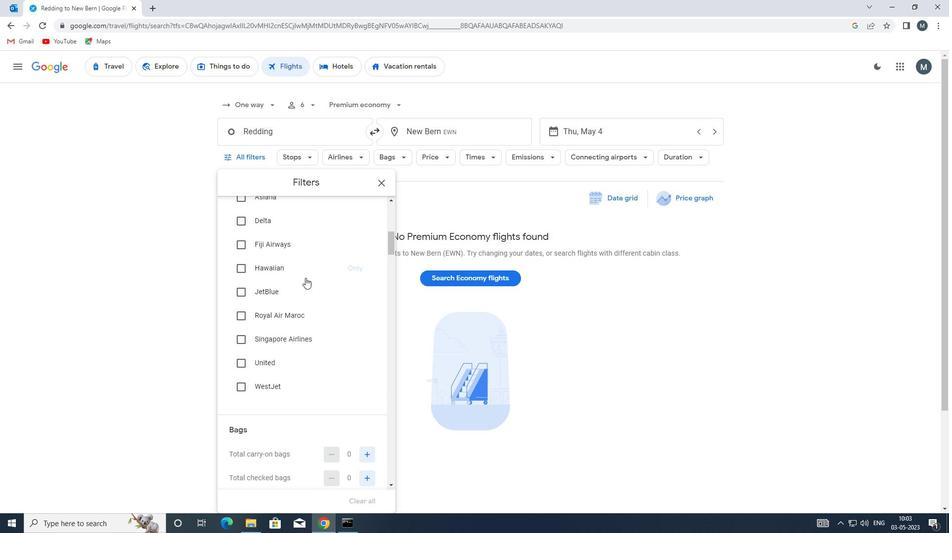 
Action: Mouse scrolled (302, 277) with delta (0, 0)
Screenshot: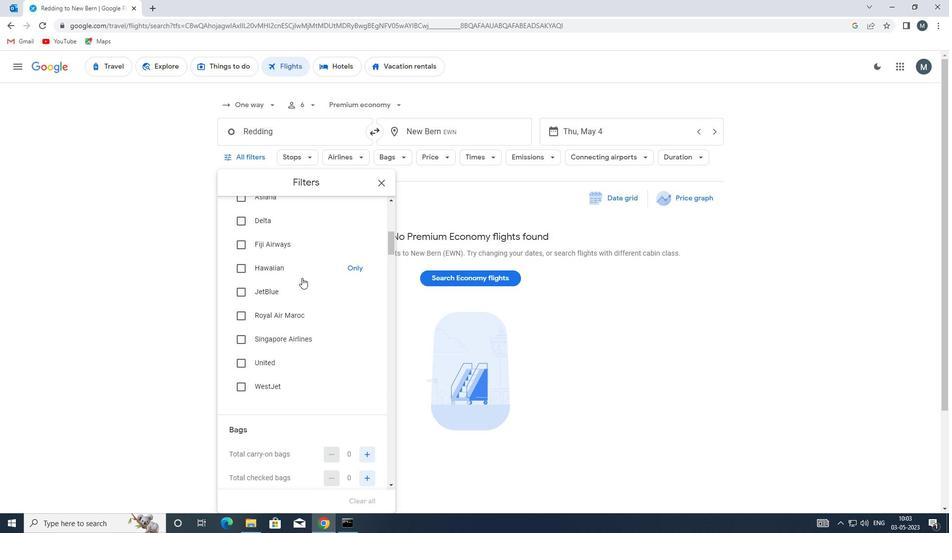 
Action: Mouse moved to (302, 281)
Screenshot: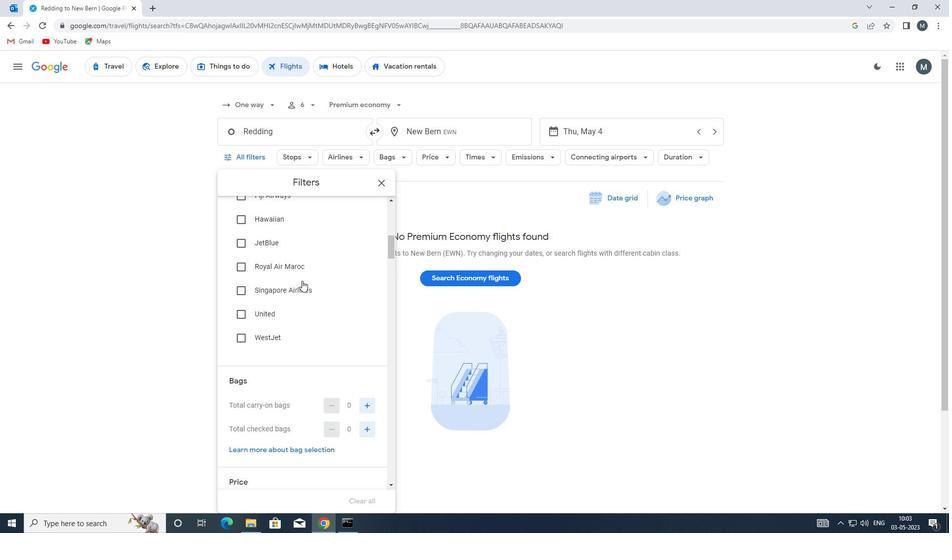 
Action: Mouse scrolled (302, 280) with delta (0, 0)
Screenshot: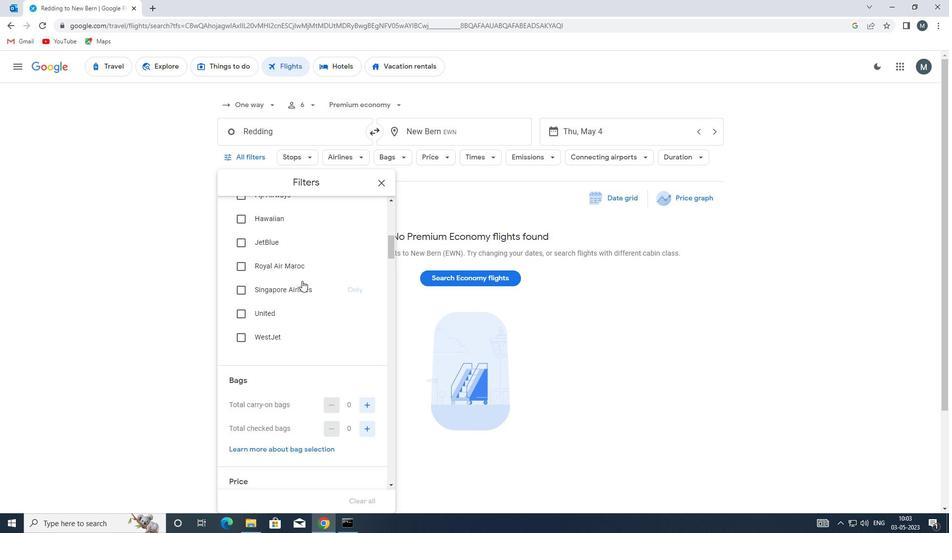 
Action: Mouse moved to (302, 281)
Screenshot: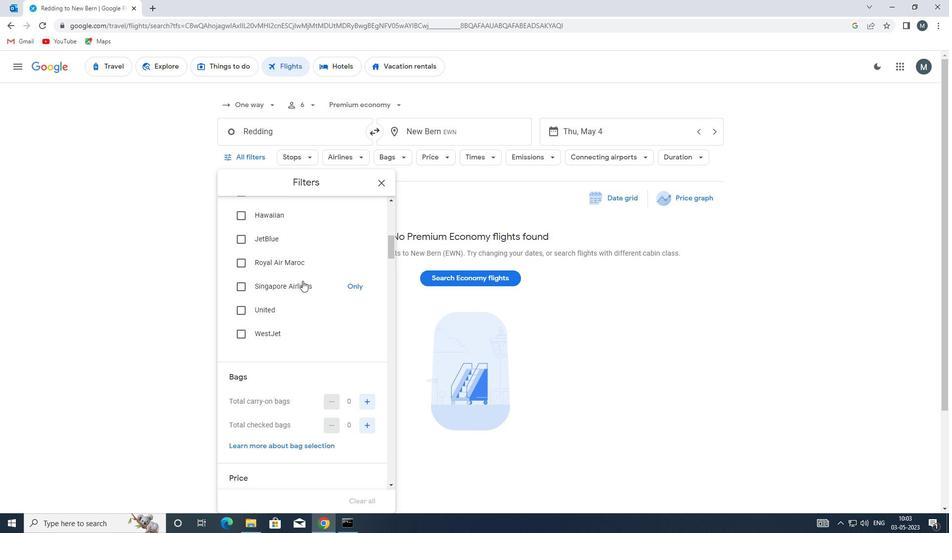 
Action: Mouse scrolled (302, 280) with delta (0, 0)
Screenshot: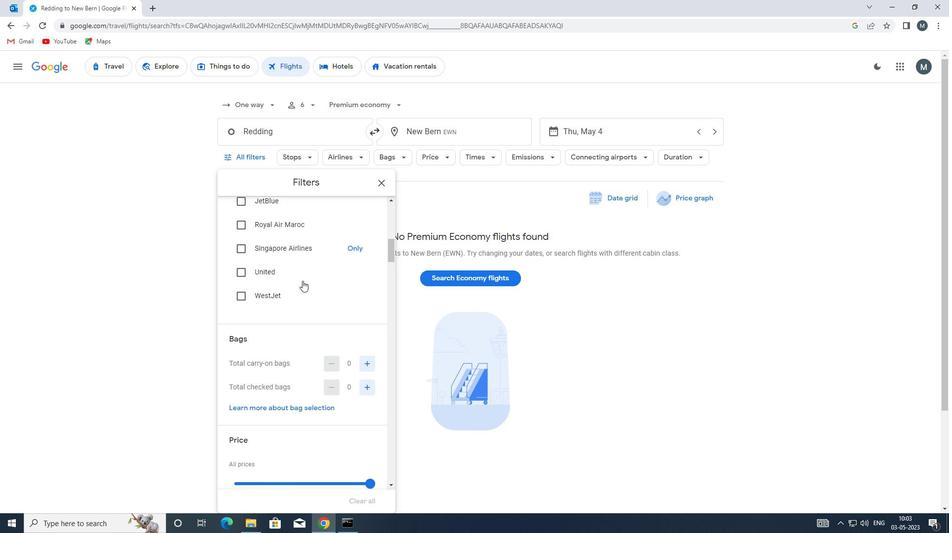 
Action: Mouse moved to (363, 331)
Screenshot: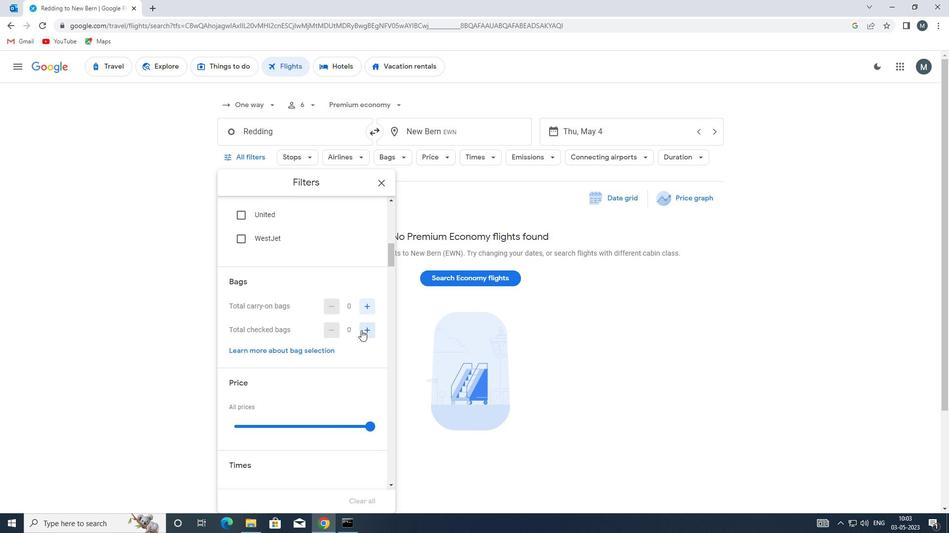 
Action: Mouse pressed left at (363, 331)
Screenshot: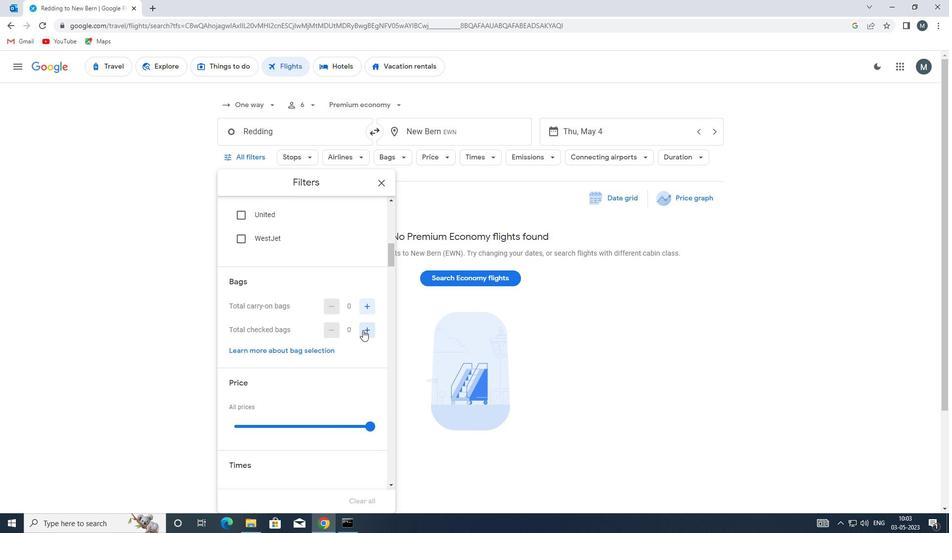 
Action: Mouse moved to (364, 331)
Screenshot: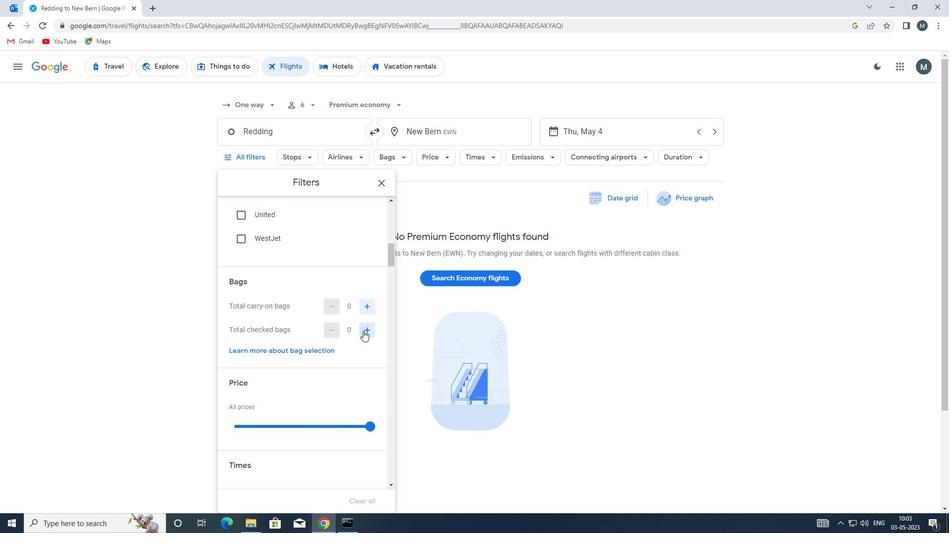 
Action: Mouse pressed left at (364, 331)
Screenshot: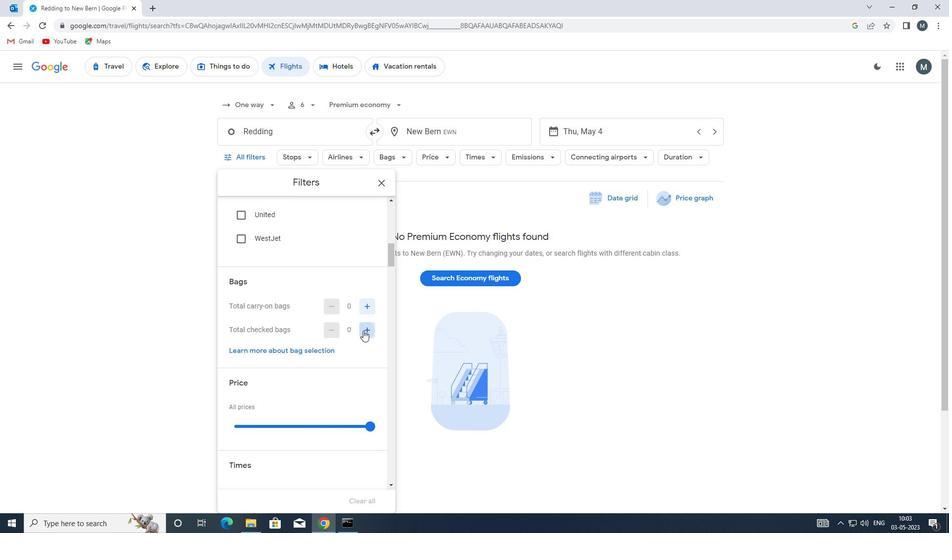 
Action: Mouse moved to (335, 332)
Screenshot: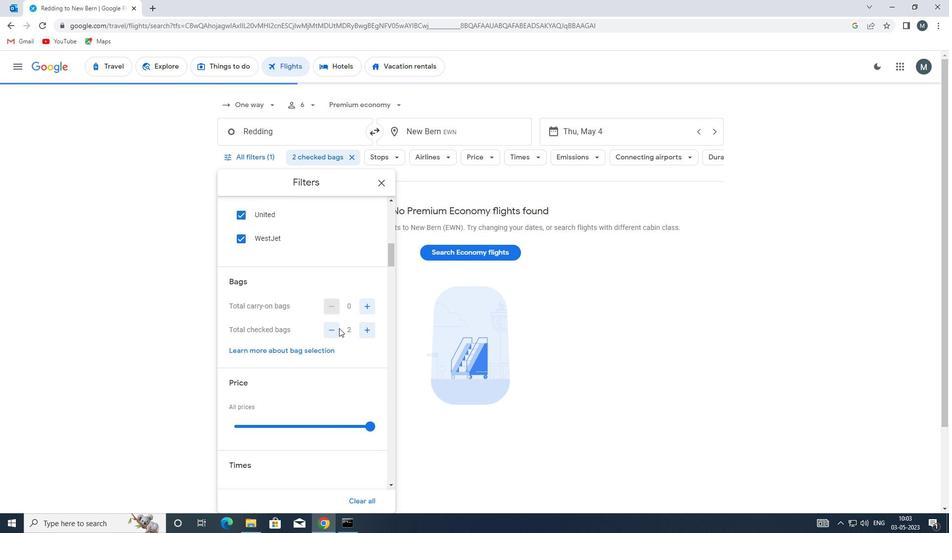 
Action: Mouse pressed left at (335, 332)
Screenshot: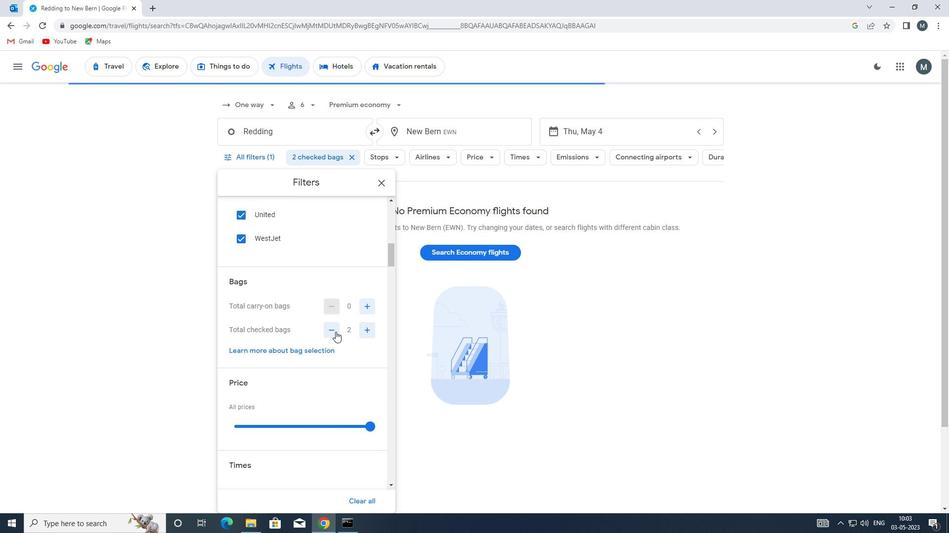 
Action: Mouse moved to (340, 328)
Screenshot: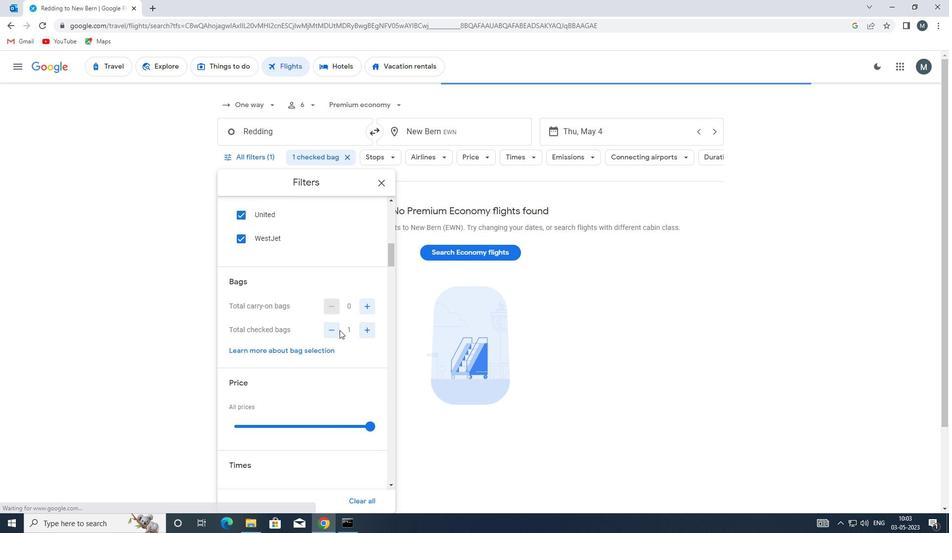 
Action: Mouse scrolled (340, 328) with delta (0, 0)
Screenshot: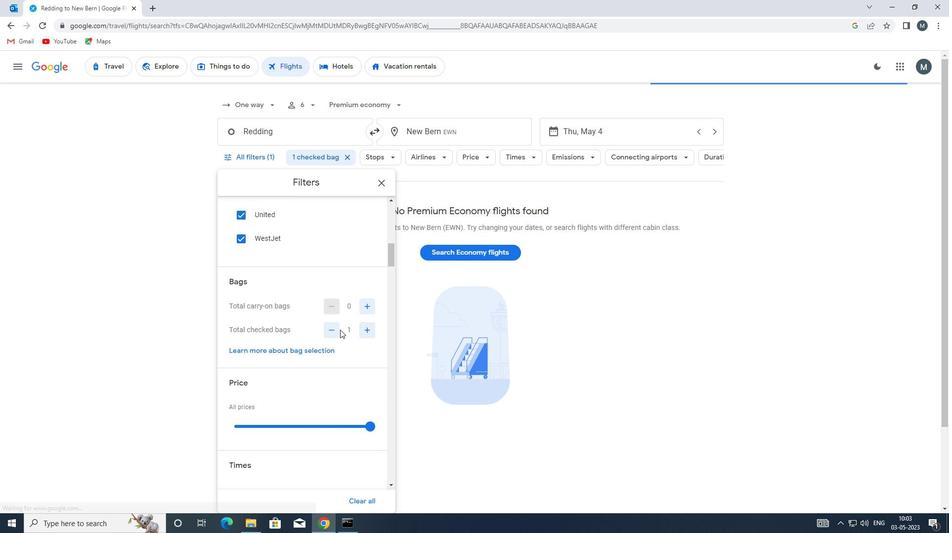 
Action: Mouse moved to (340, 328)
Screenshot: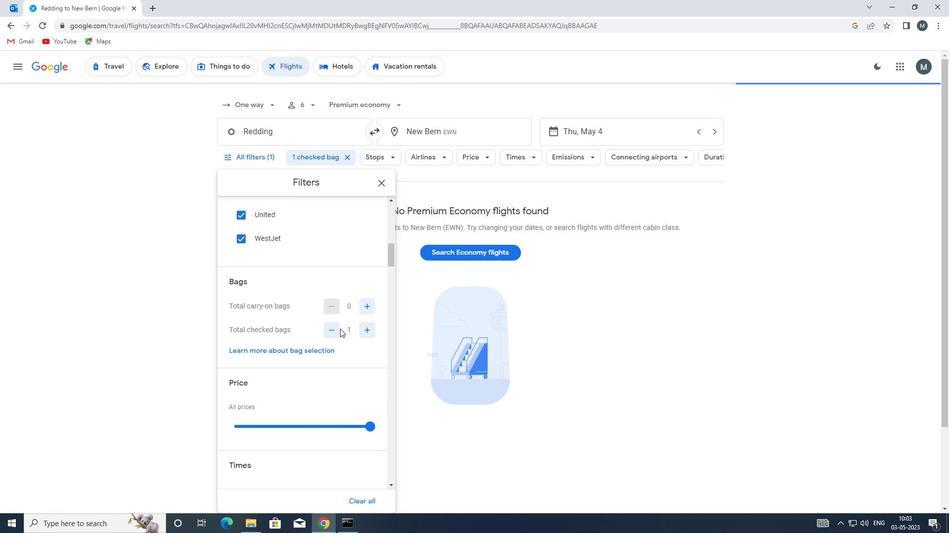 
Action: Mouse scrolled (340, 328) with delta (0, 0)
Screenshot: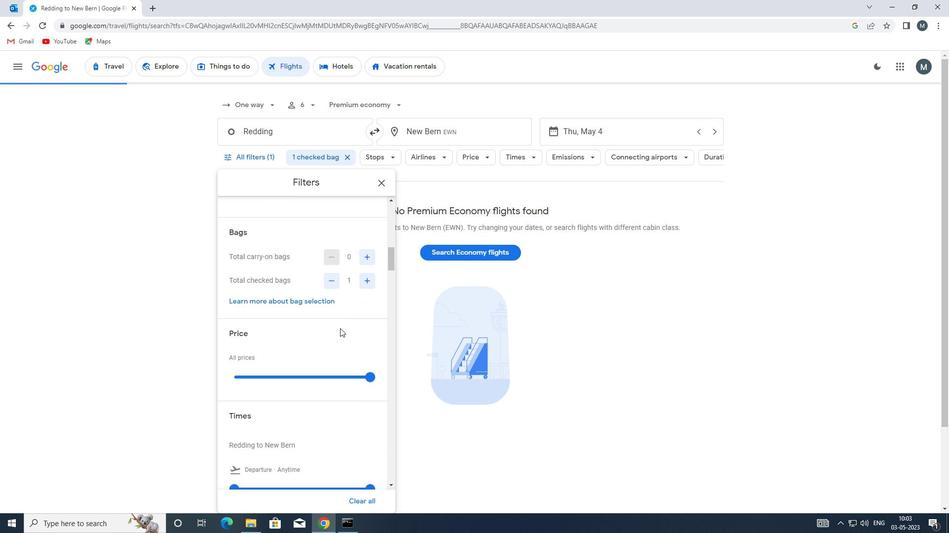 
Action: Mouse moved to (302, 326)
Screenshot: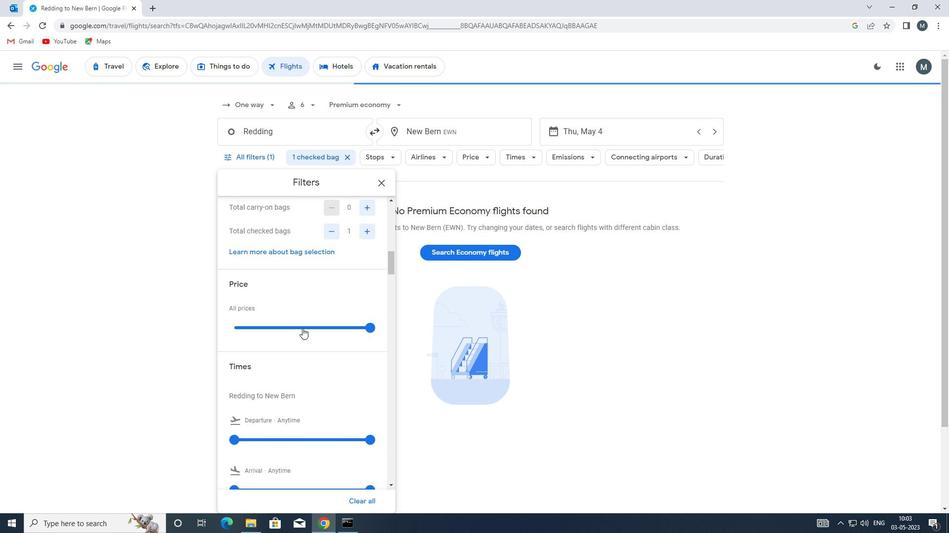 
Action: Mouse pressed left at (302, 326)
Screenshot: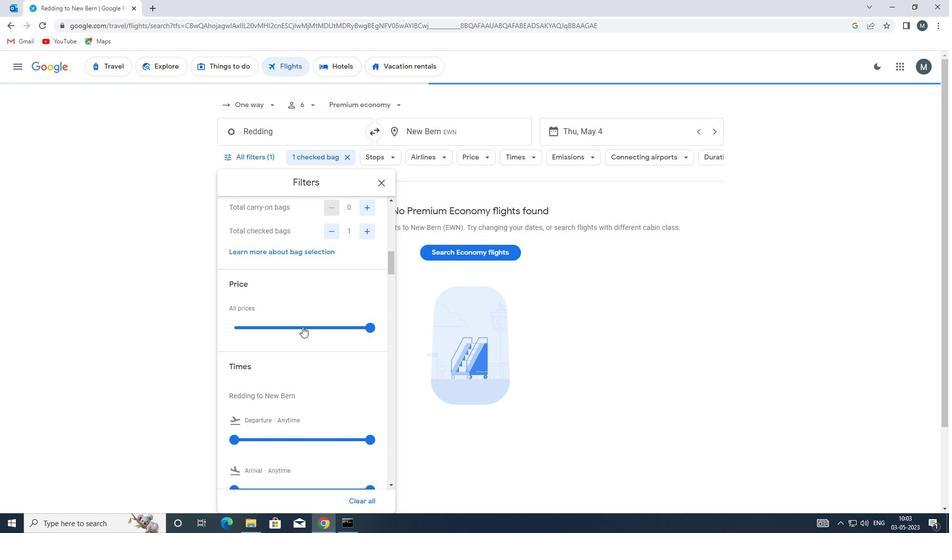 
Action: Mouse moved to (299, 323)
Screenshot: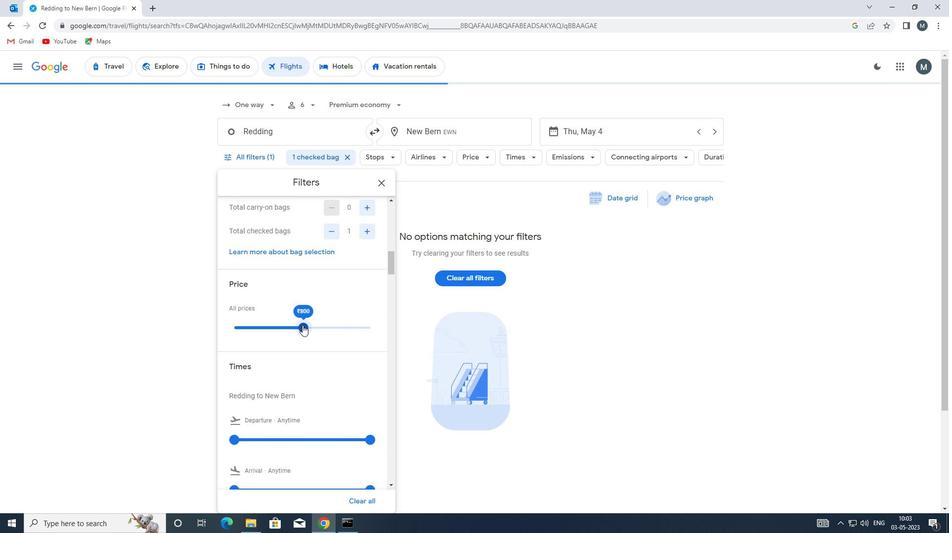 
Action: Mouse pressed left at (299, 323)
Screenshot: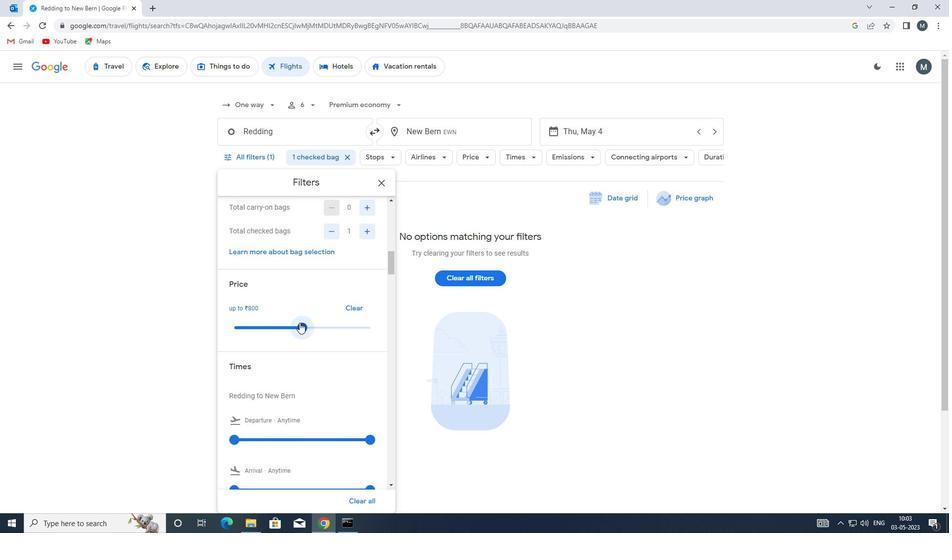 
Action: Mouse moved to (330, 323)
Screenshot: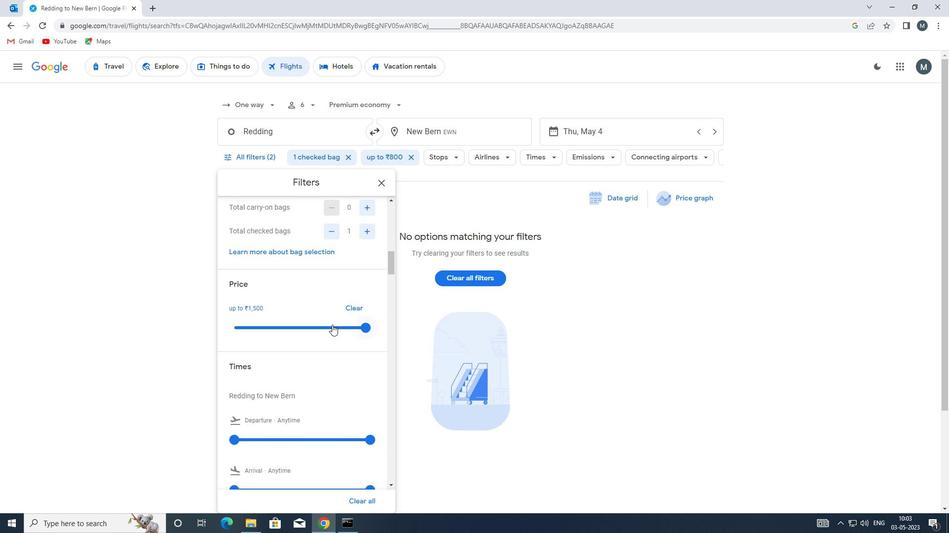 
Action: Mouse scrolled (330, 322) with delta (0, 0)
Screenshot: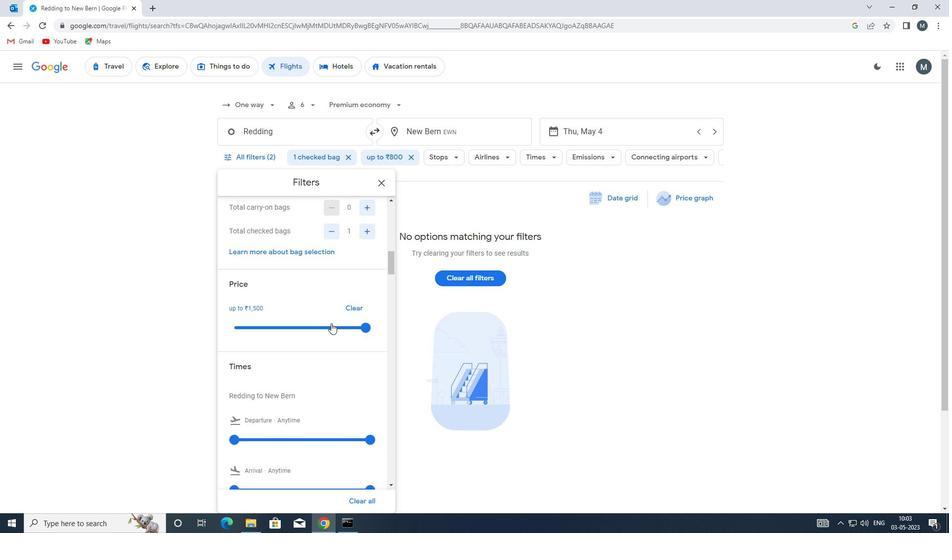 
Action: Mouse moved to (330, 323)
Screenshot: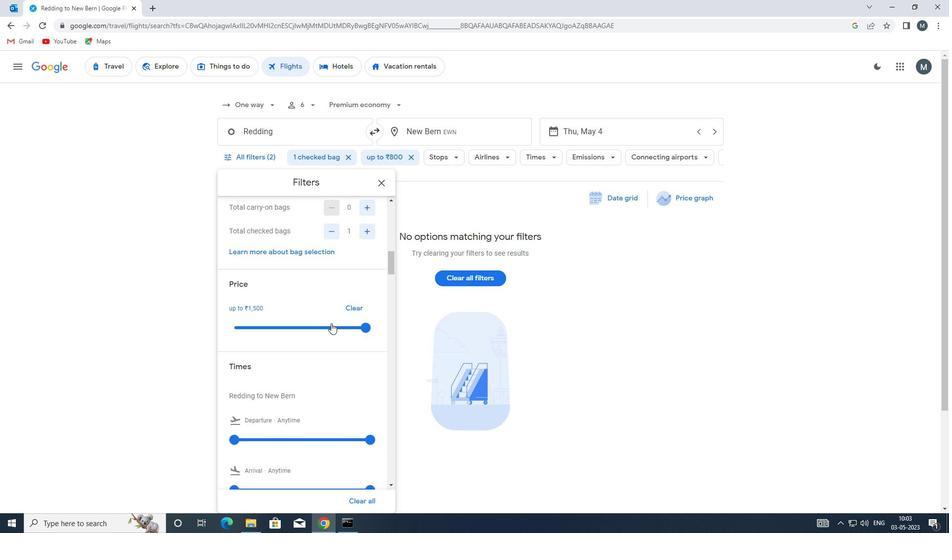 
Action: Mouse scrolled (330, 322) with delta (0, 0)
Screenshot: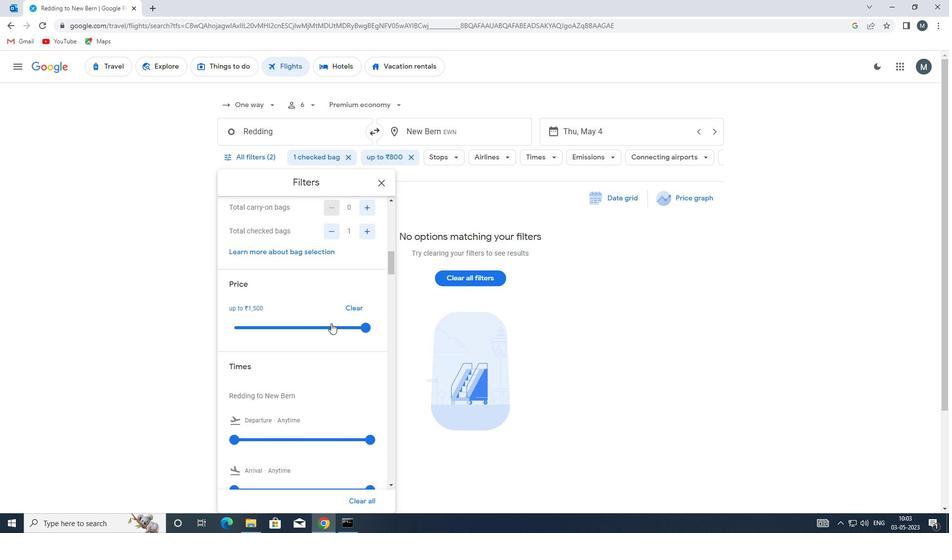 
Action: Mouse moved to (327, 323)
Screenshot: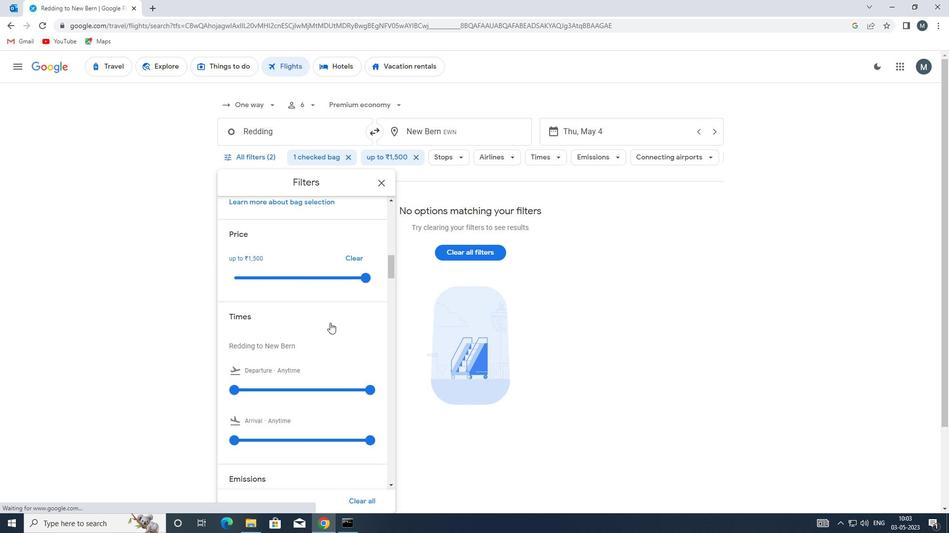 
Action: Mouse scrolled (327, 322) with delta (0, 0)
Screenshot: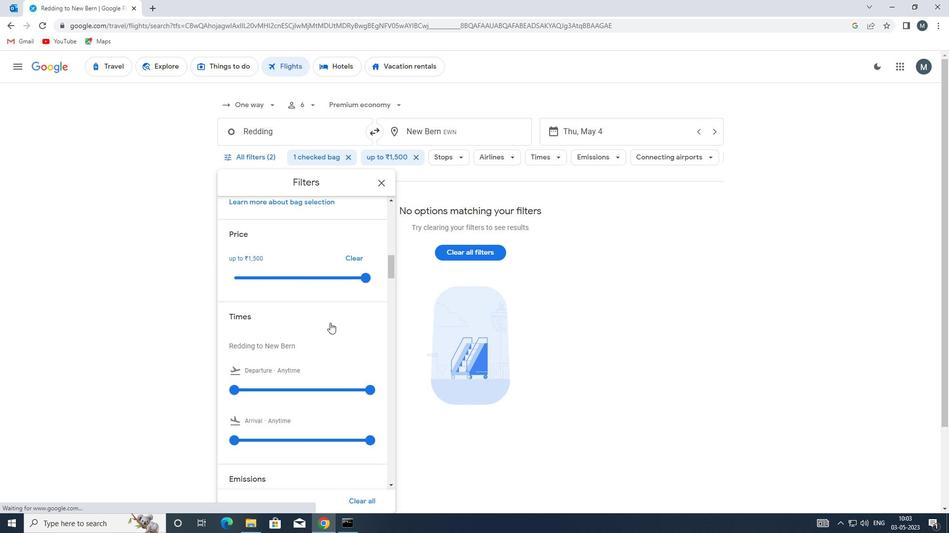 
Action: Mouse moved to (239, 289)
Screenshot: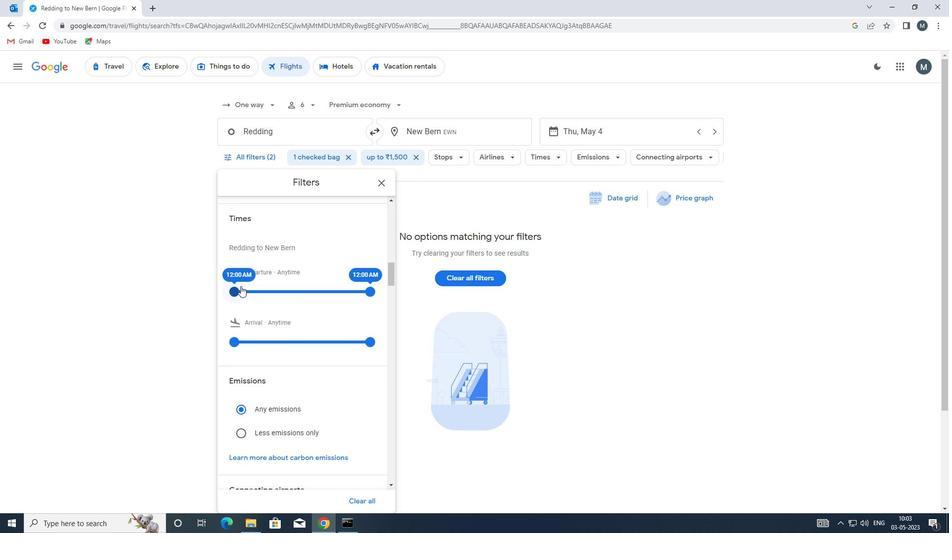
Action: Mouse pressed left at (239, 289)
Screenshot: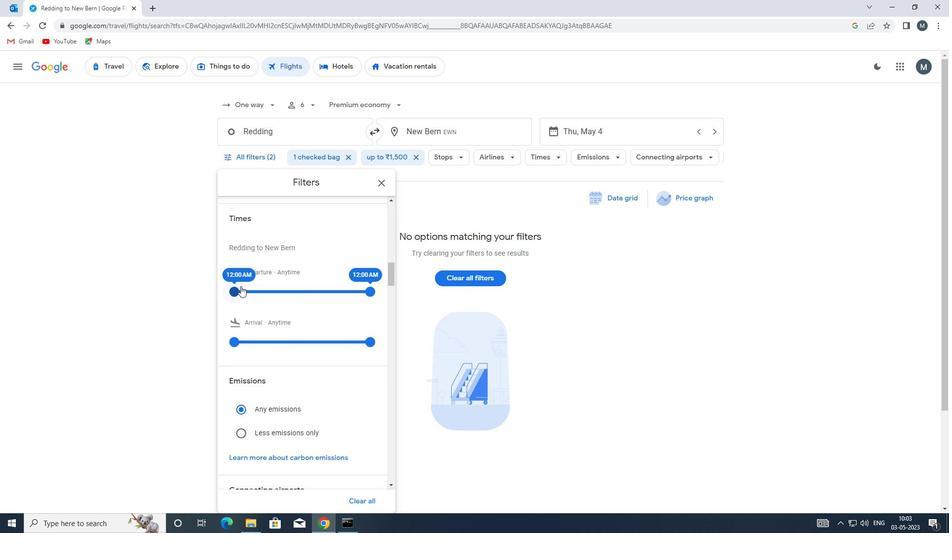 
Action: Mouse moved to (367, 293)
Screenshot: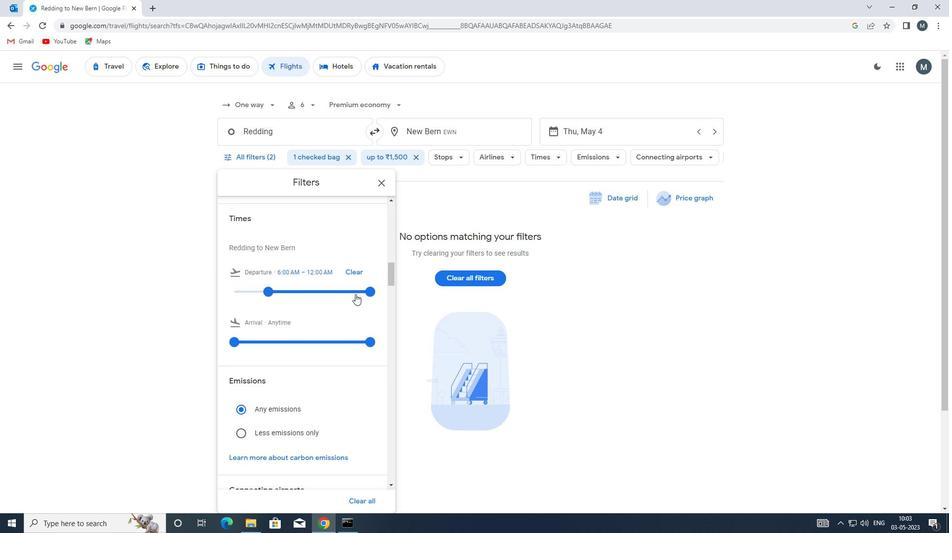 
Action: Mouse pressed left at (367, 293)
Screenshot: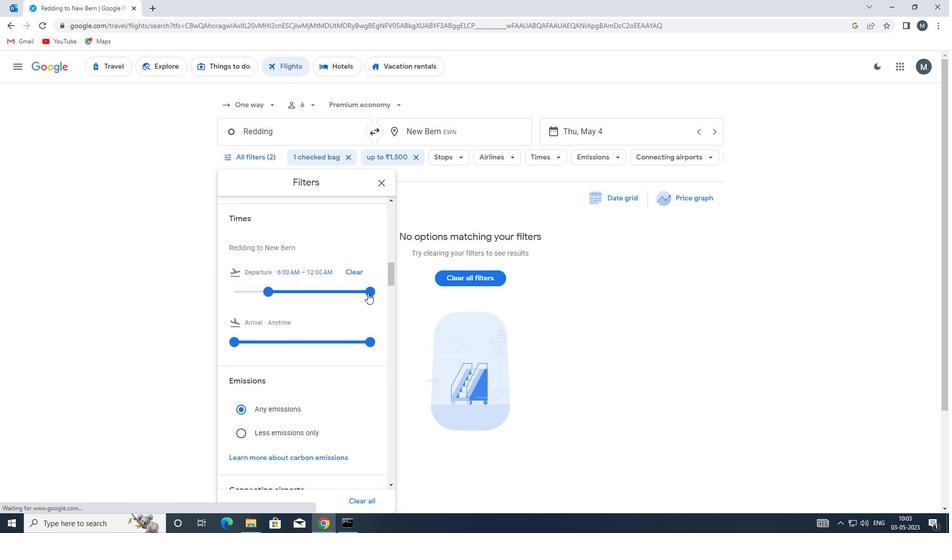 
Action: Mouse moved to (284, 284)
Screenshot: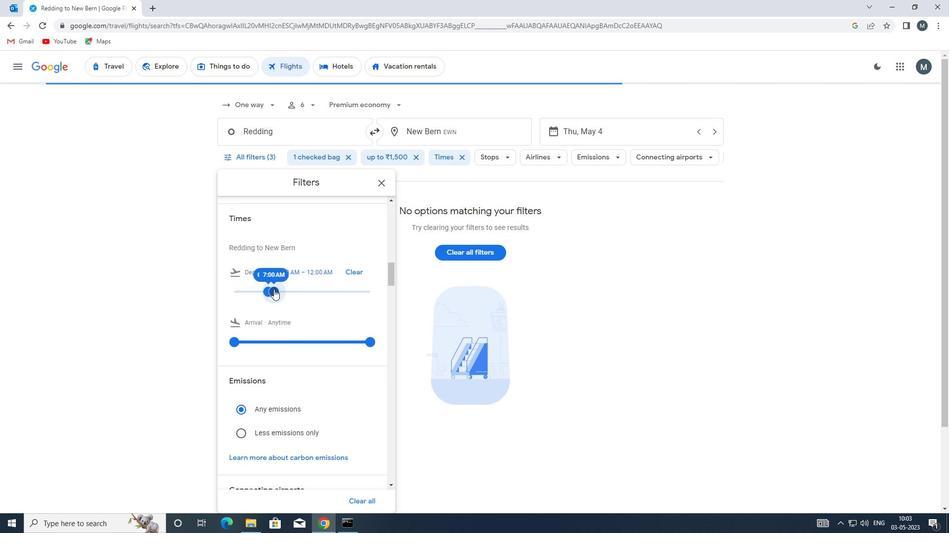 
Action: Mouse scrolled (284, 283) with delta (0, 0)
Screenshot: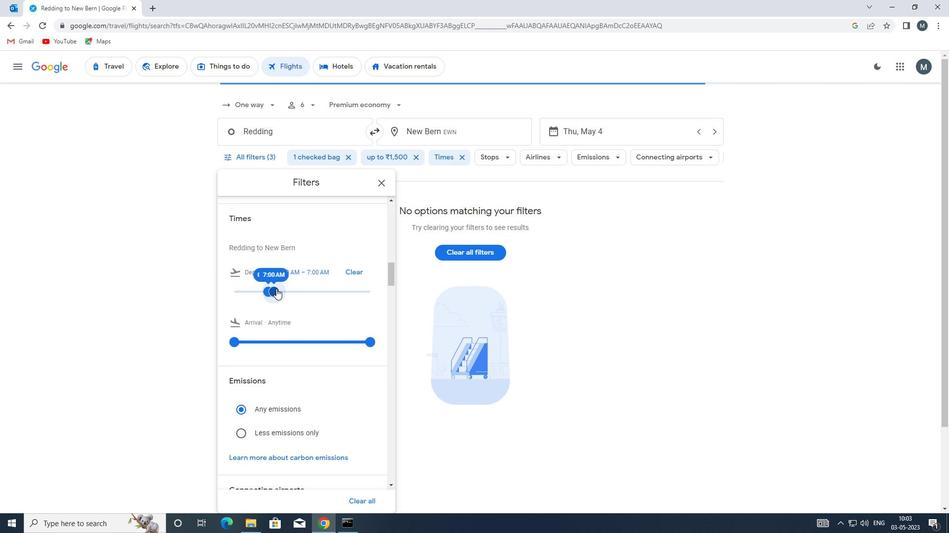 
Action: Mouse scrolled (284, 283) with delta (0, 0)
Screenshot: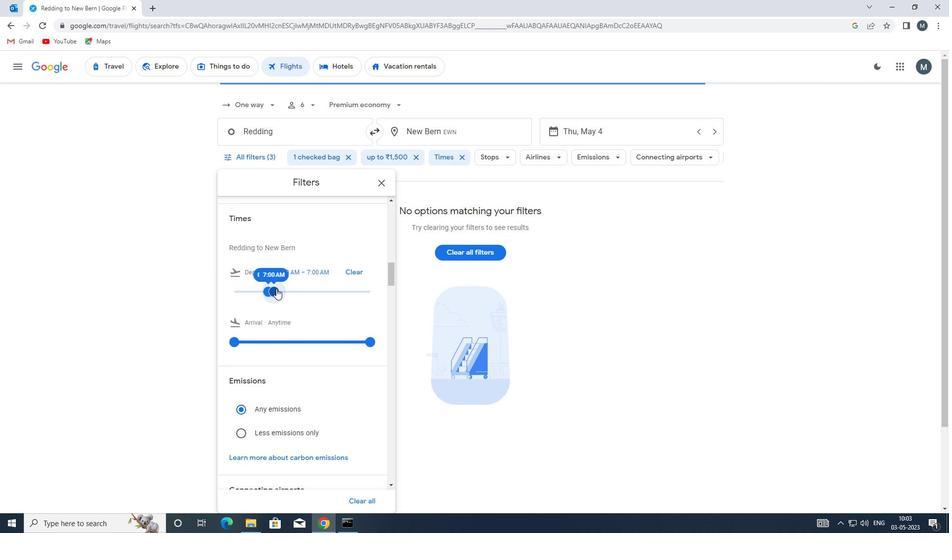 
Action: Mouse moved to (381, 184)
Screenshot: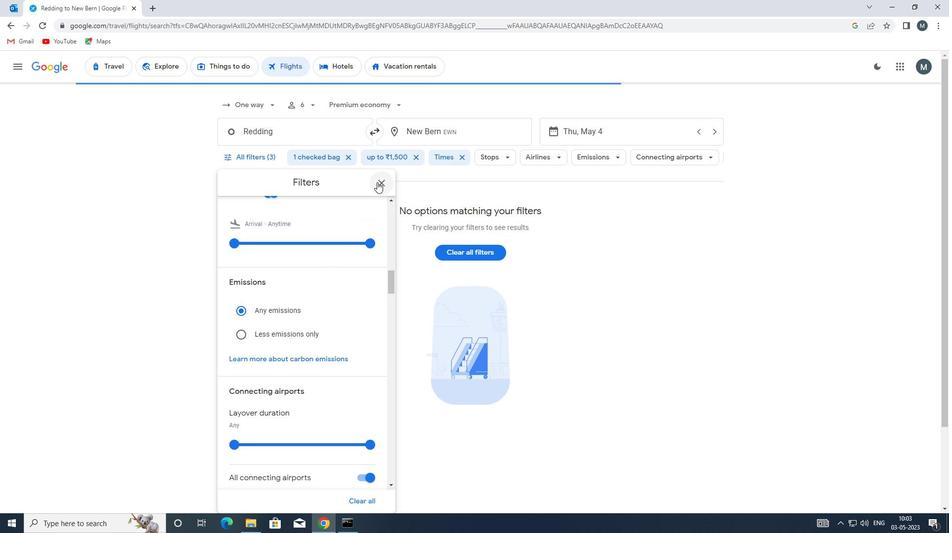 
Action: Mouse pressed left at (381, 184)
Screenshot: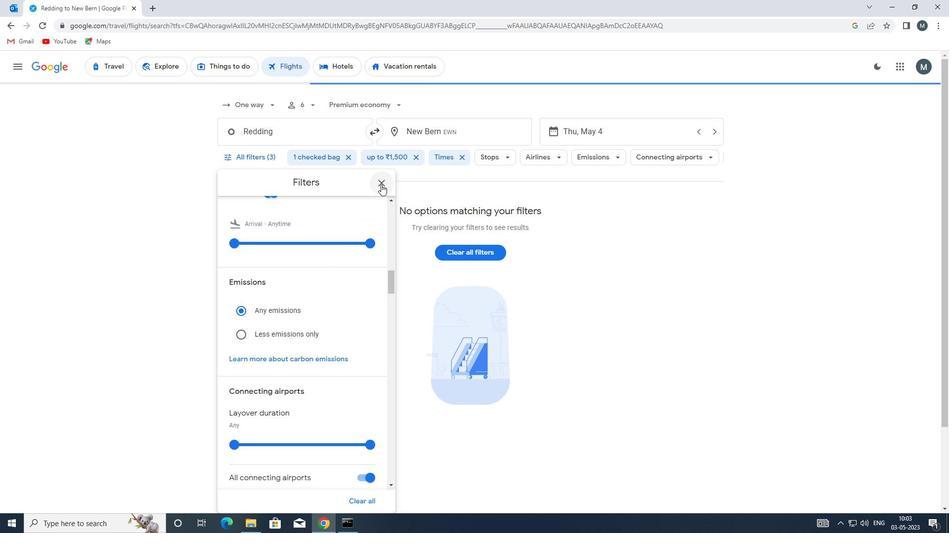 
